 Task: Search one way flight ticket for 4 adults, 1 infant in seat and 1 infant on lap in premium economy from Owensboro: Owensborodaviess County Regional Airport to Gillette: Gillette Campbell County Airport on 5-1-2023. Choice of flights is Alaska. Number of bags: 2 carry on bags and 1 checked bag. Price is upto 78000. Outbound departure time preference is 20:00.
Action: Mouse moved to (225, 240)
Screenshot: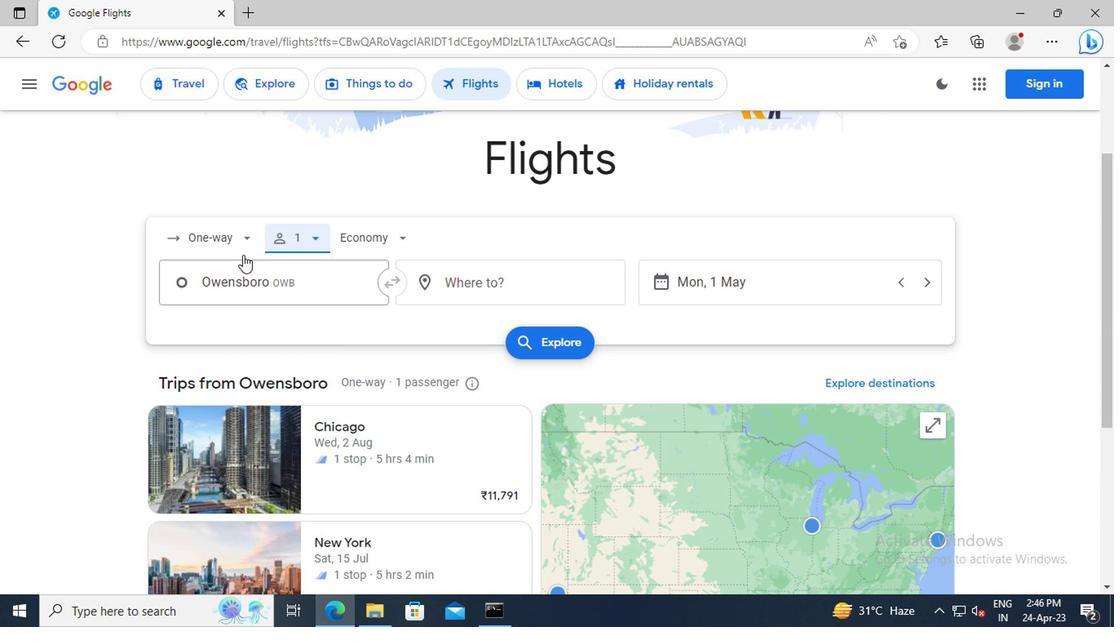 
Action: Mouse pressed left at (225, 240)
Screenshot: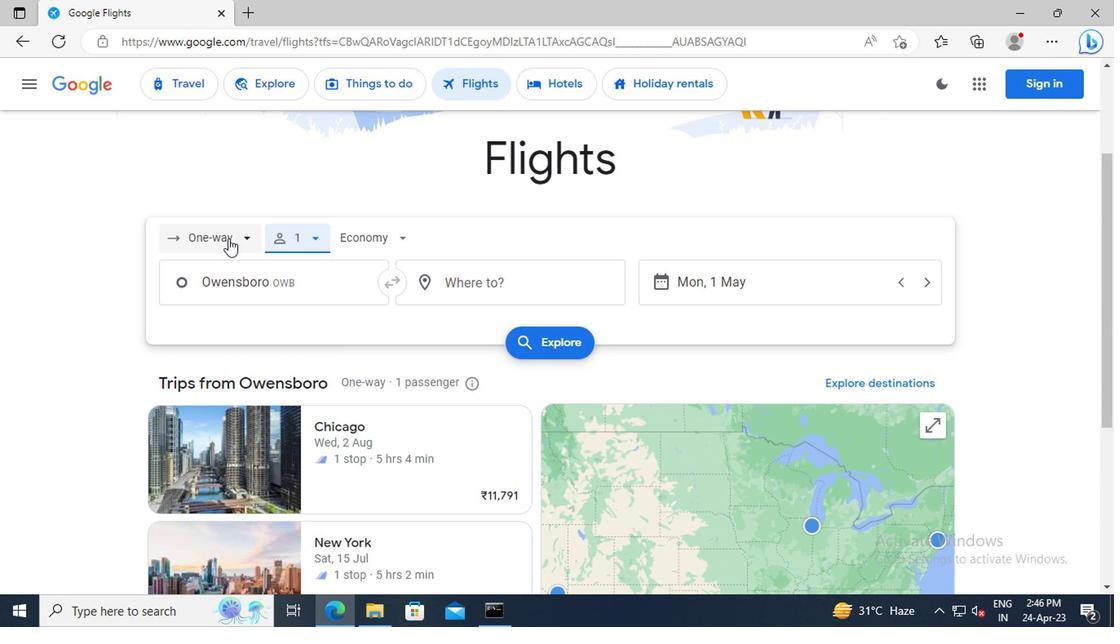 
Action: Mouse moved to (222, 311)
Screenshot: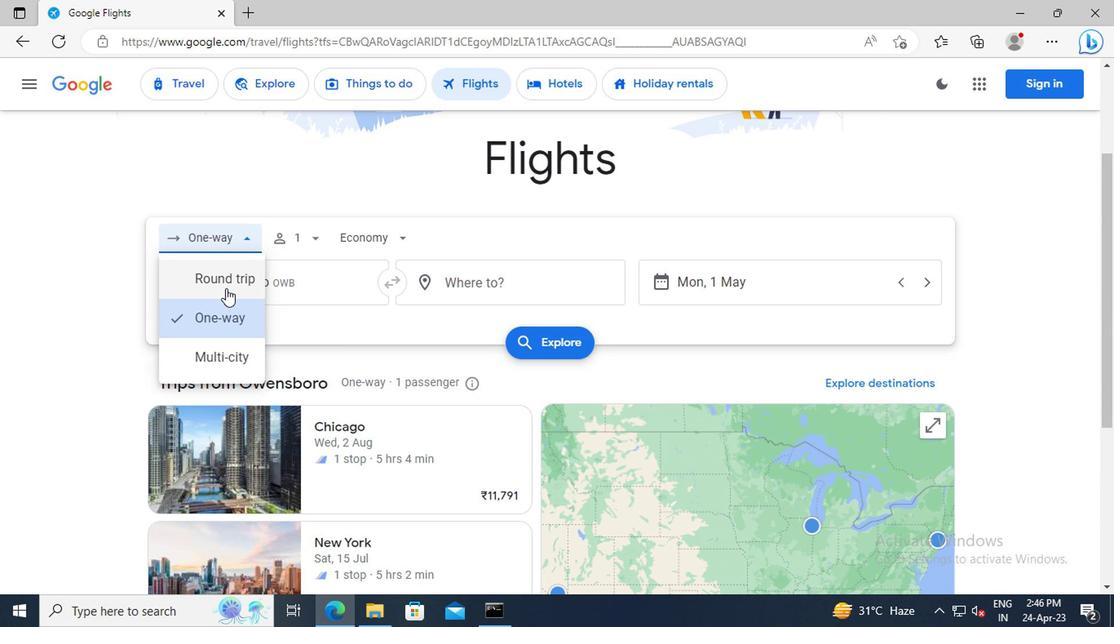 
Action: Mouse pressed left at (222, 311)
Screenshot: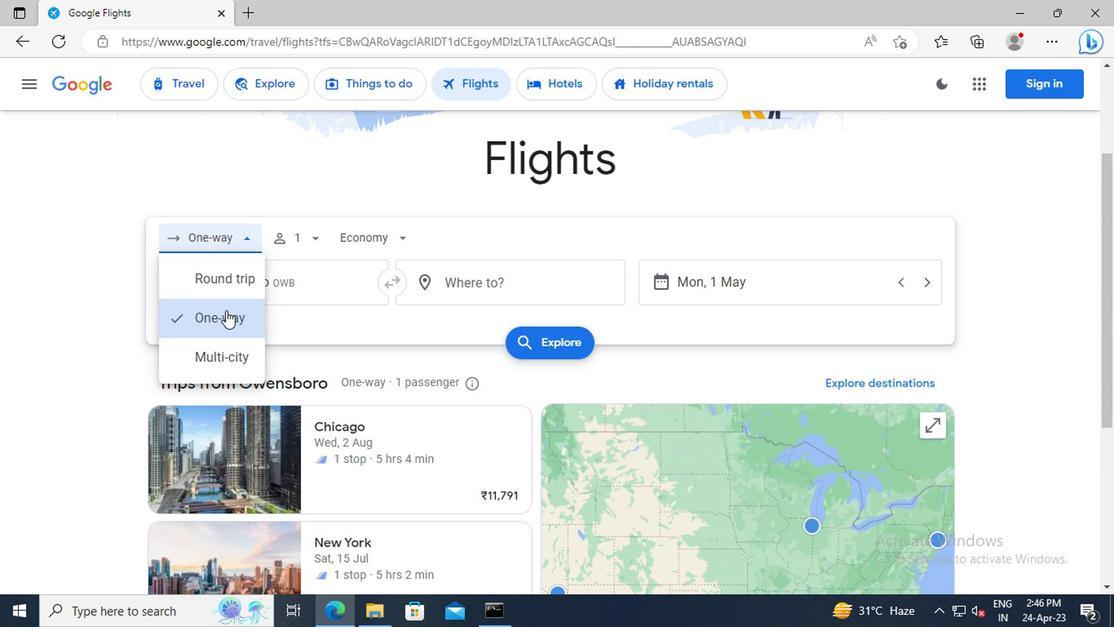 
Action: Mouse moved to (310, 243)
Screenshot: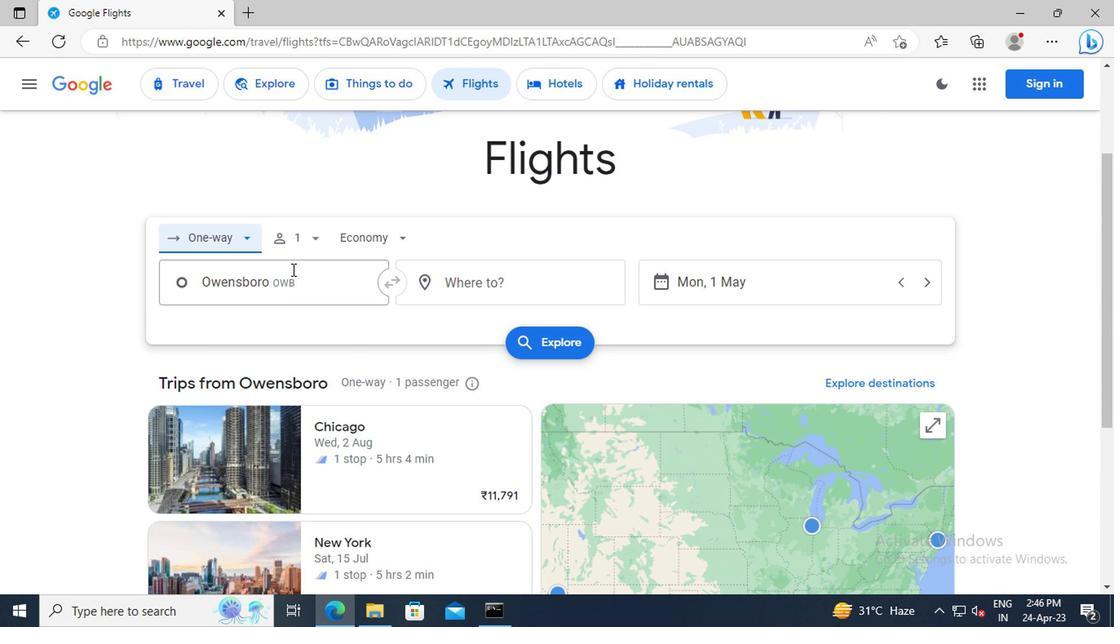 
Action: Mouse pressed left at (310, 243)
Screenshot: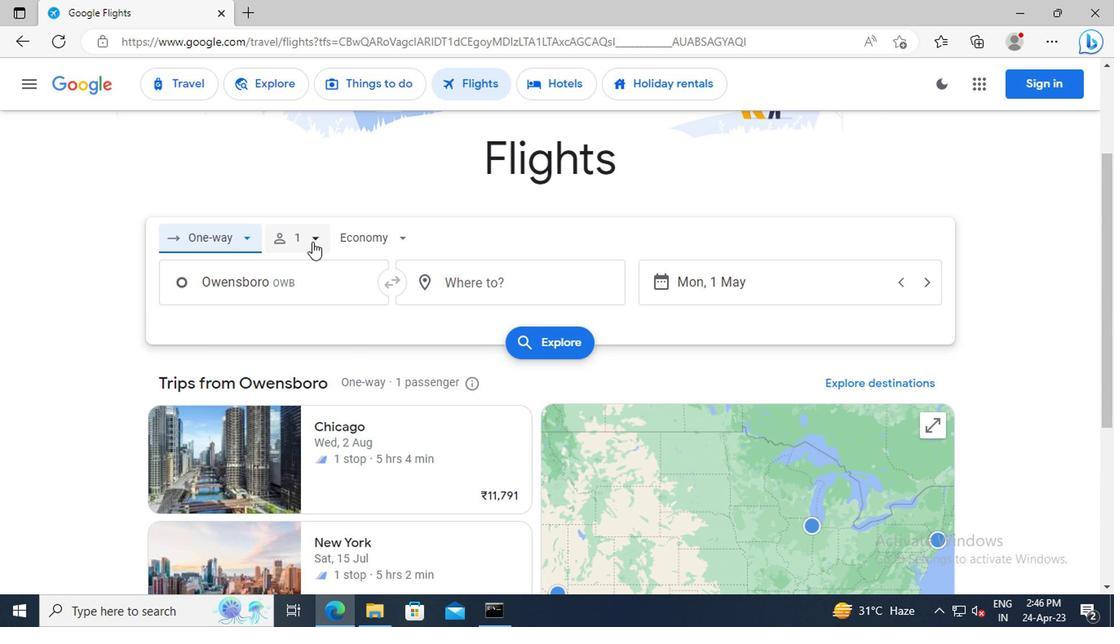 
Action: Mouse moved to (429, 290)
Screenshot: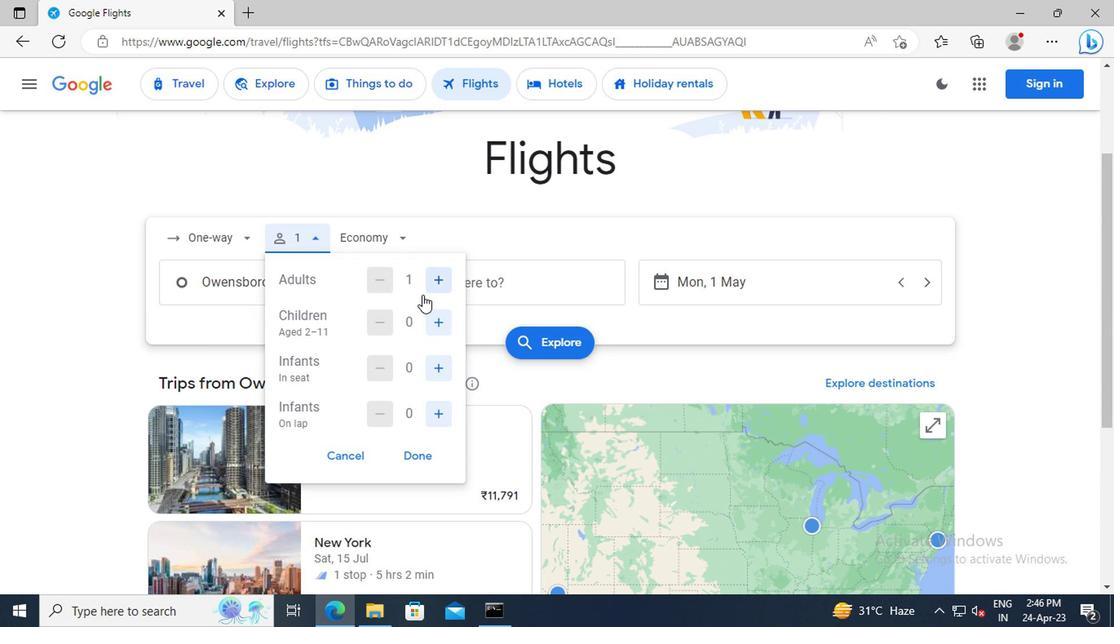 
Action: Mouse pressed left at (429, 290)
Screenshot: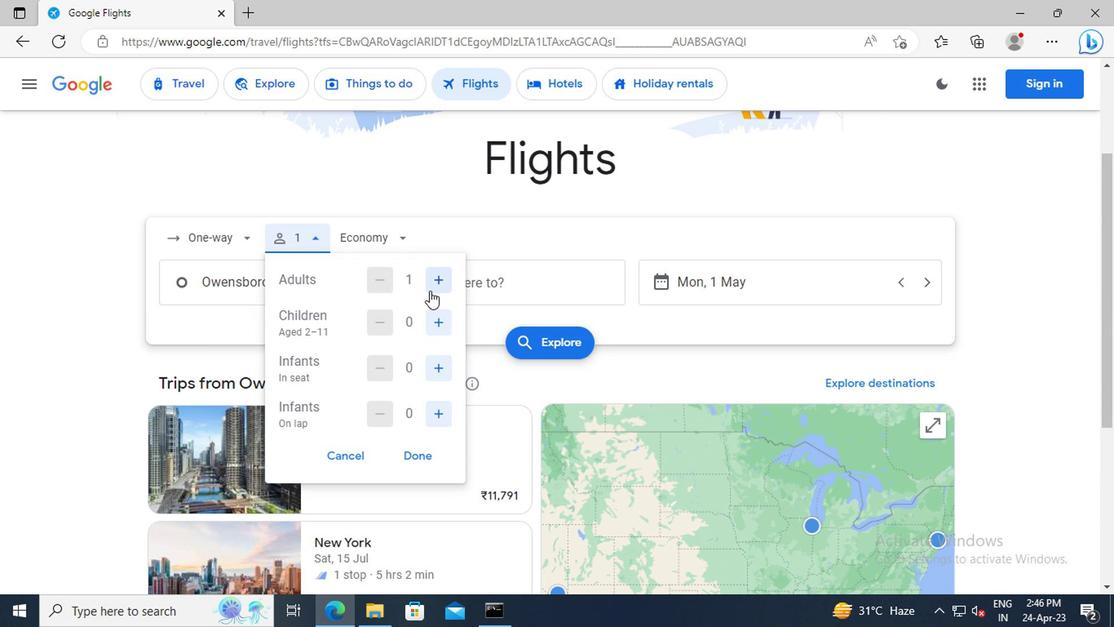 
Action: Mouse pressed left at (429, 290)
Screenshot: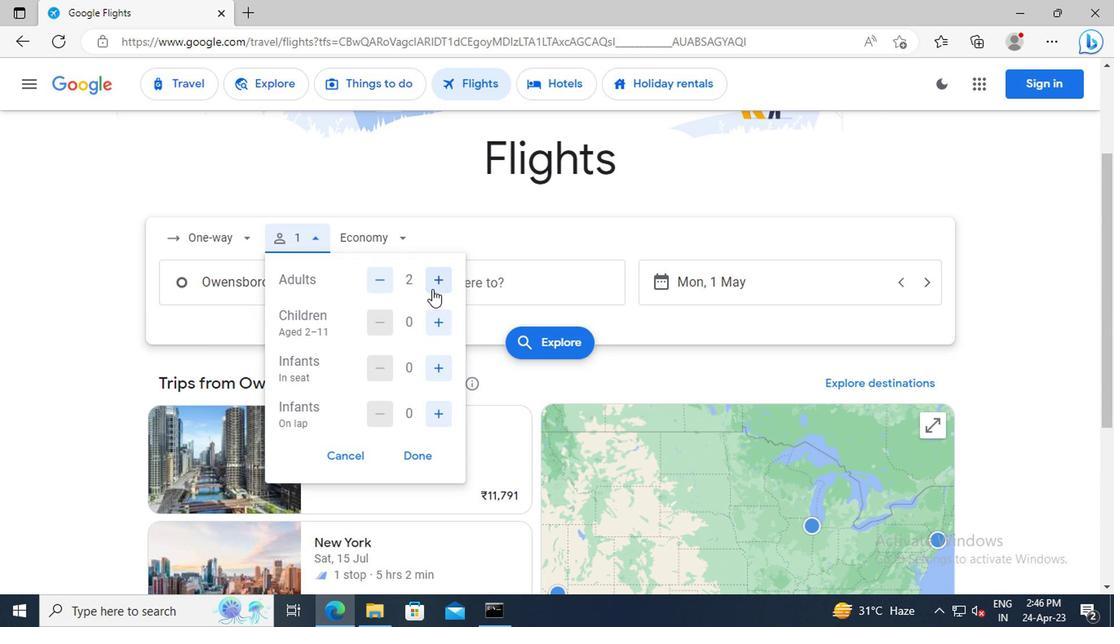 
Action: Mouse pressed left at (429, 290)
Screenshot: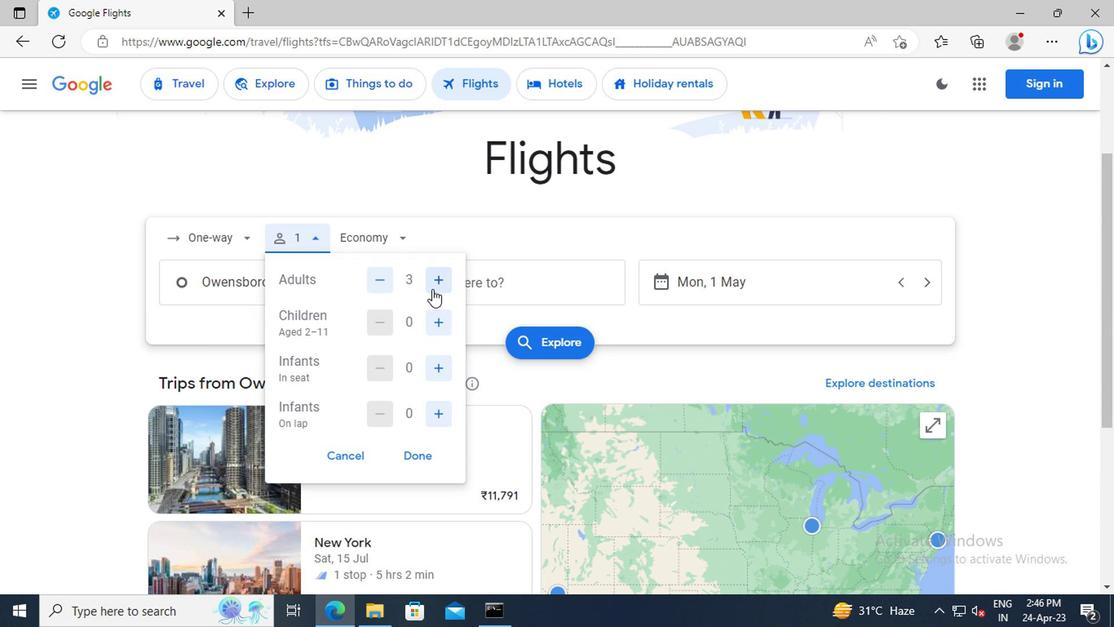 
Action: Mouse moved to (437, 365)
Screenshot: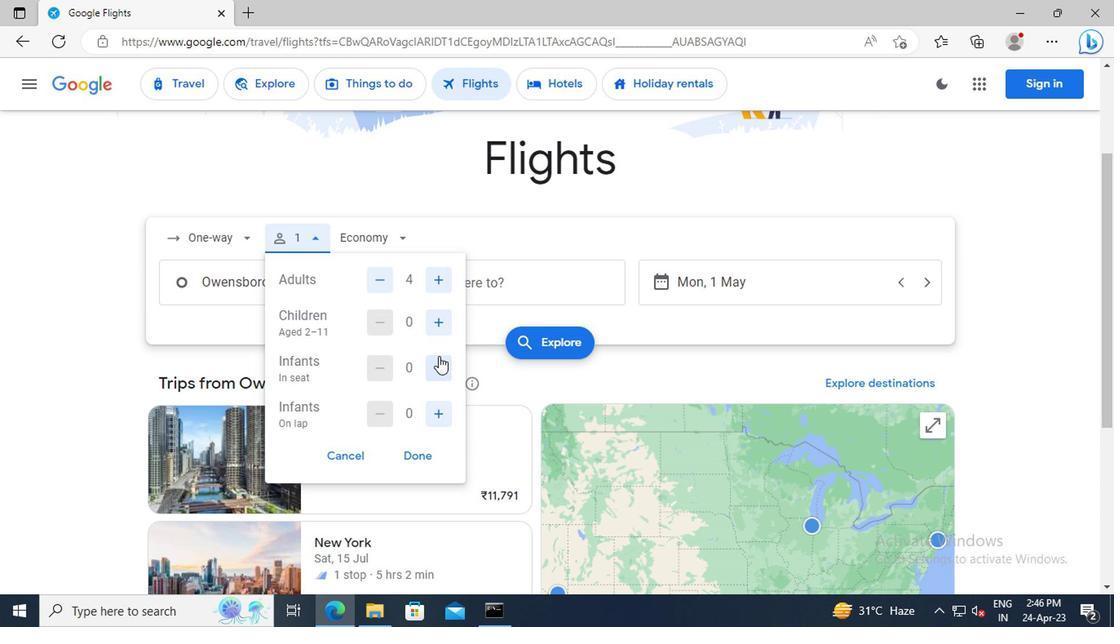 
Action: Mouse pressed left at (437, 365)
Screenshot: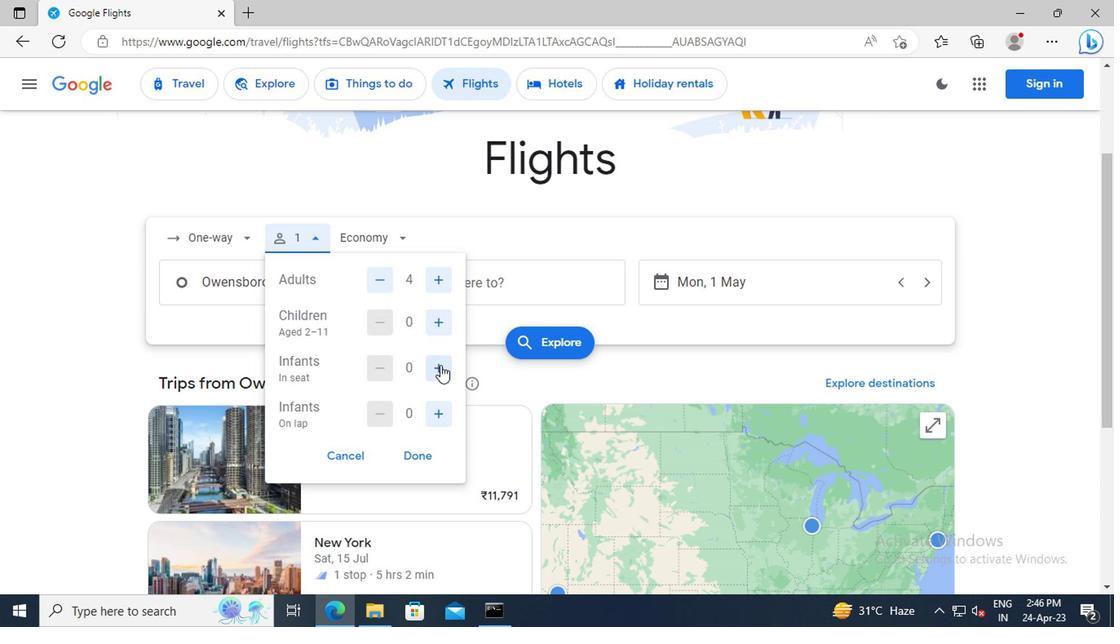 
Action: Mouse moved to (442, 411)
Screenshot: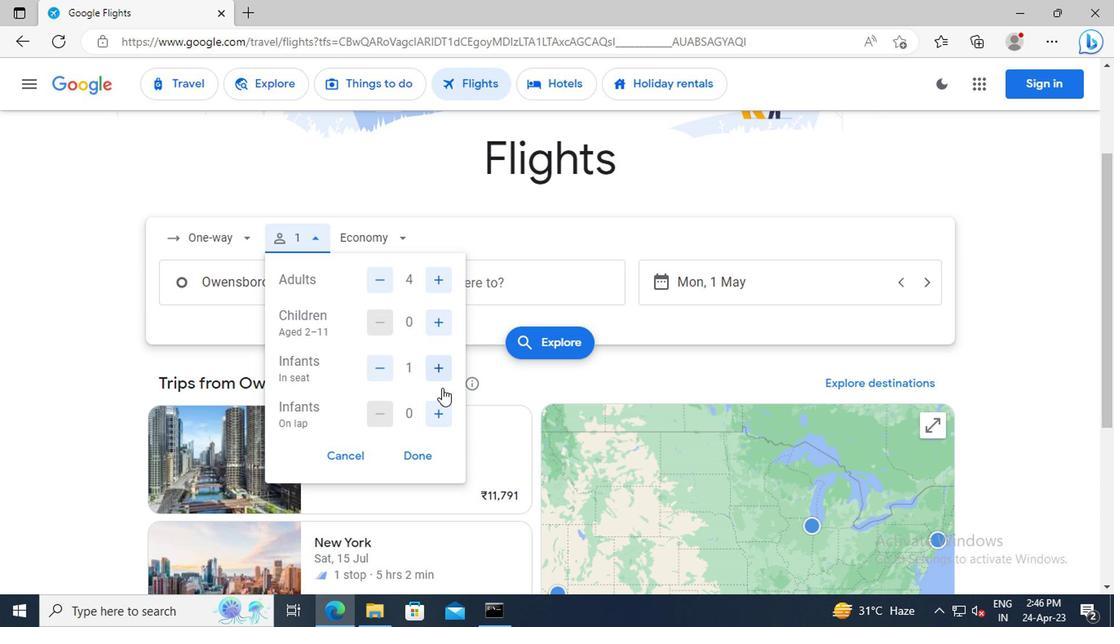 
Action: Mouse pressed left at (442, 411)
Screenshot: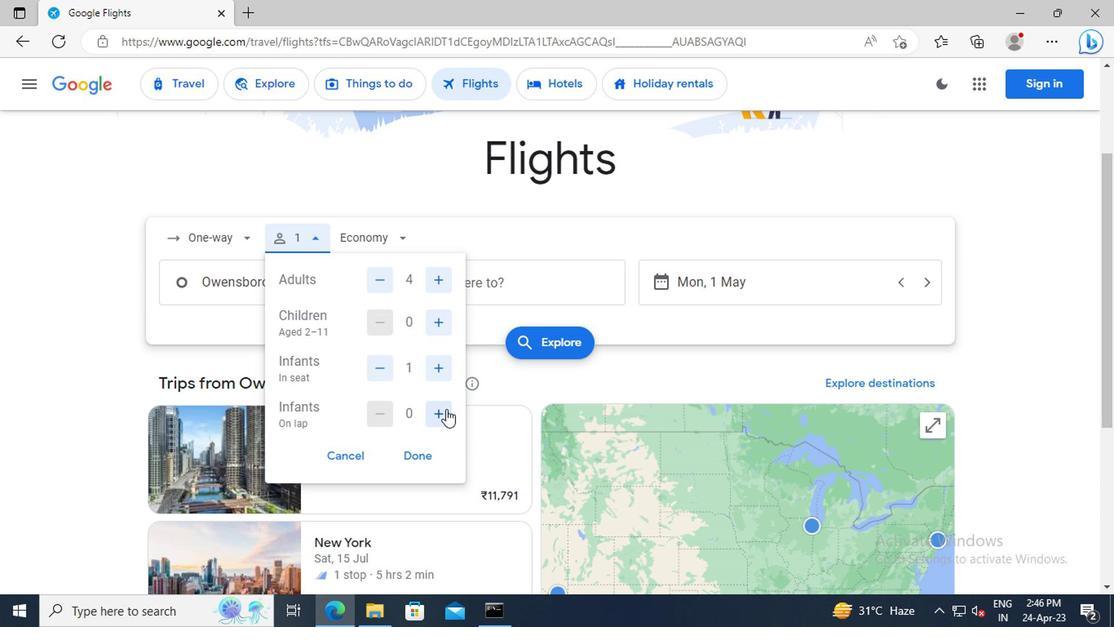 
Action: Mouse moved to (413, 454)
Screenshot: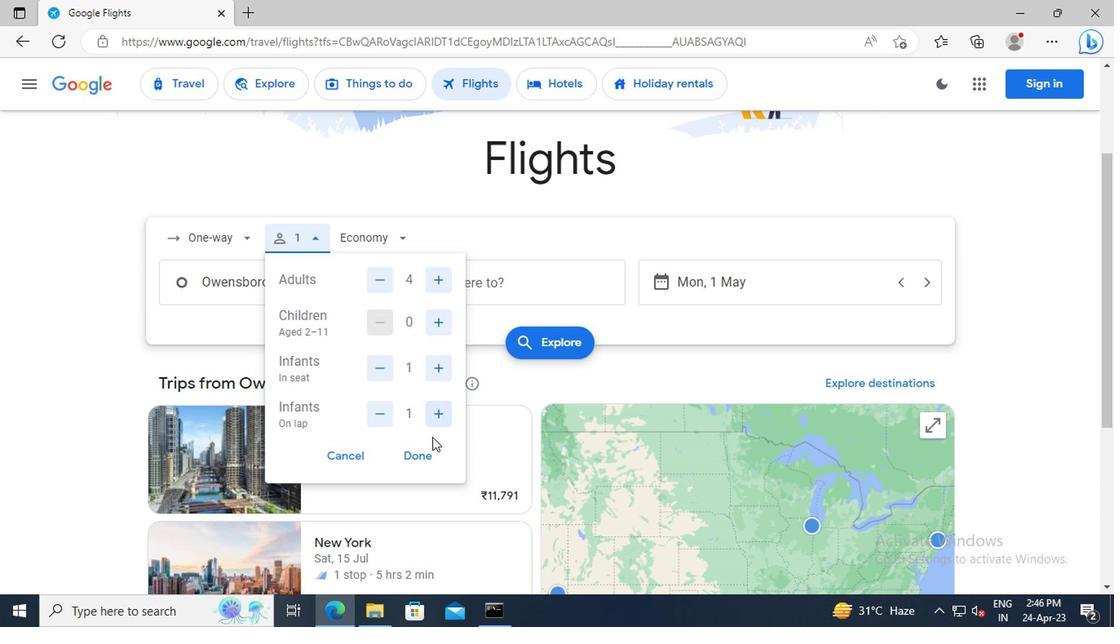 
Action: Mouse pressed left at (413, 454)
Screenshot: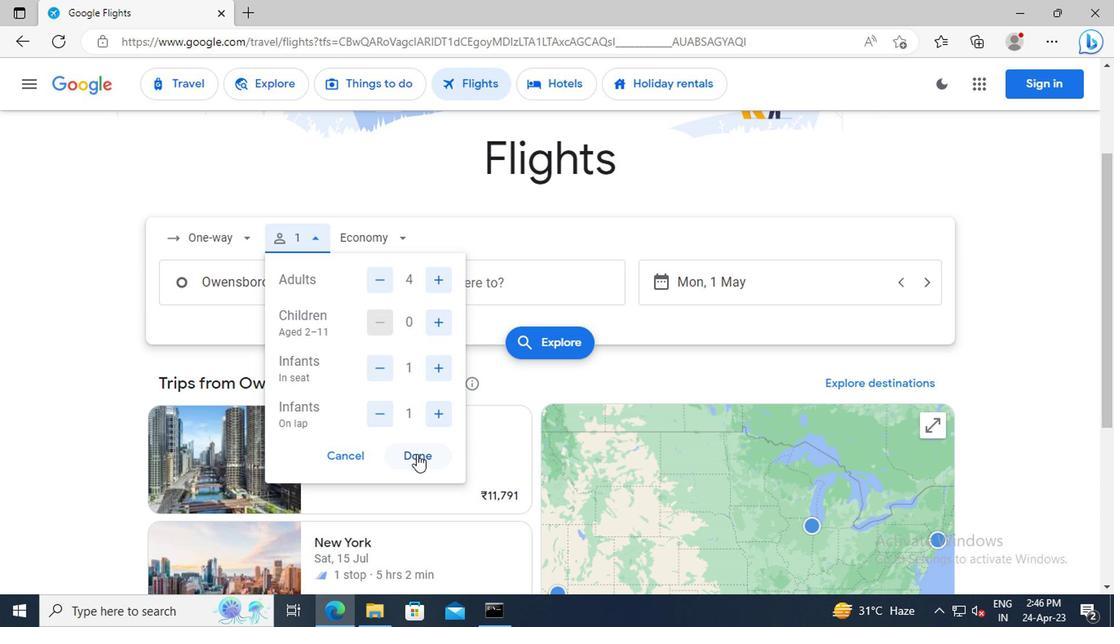 
Action: Mouse moved to (376, 245)
Screenshot: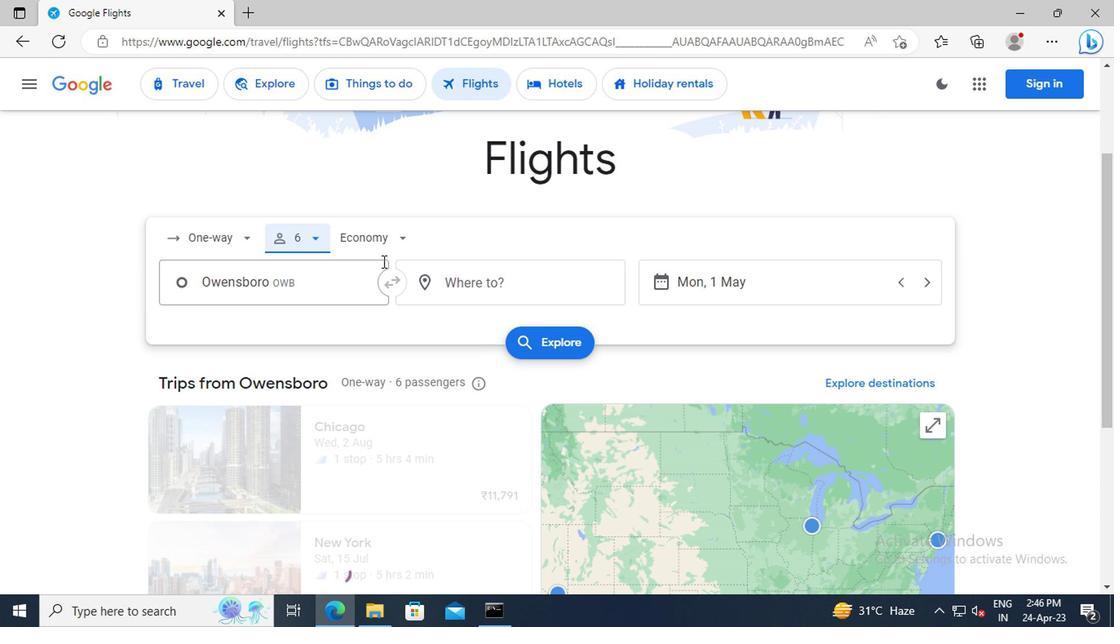 
Action: Mouse pressed left at (376, 245)
Screenshot: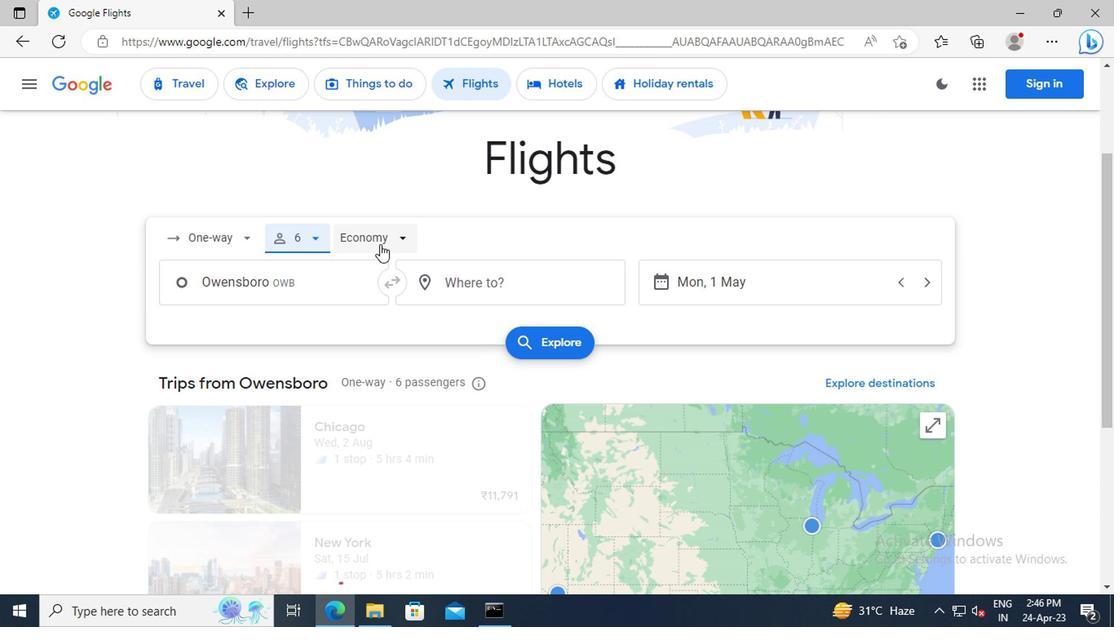 
Action: Mouse moved to (387, 326)
Screenshot: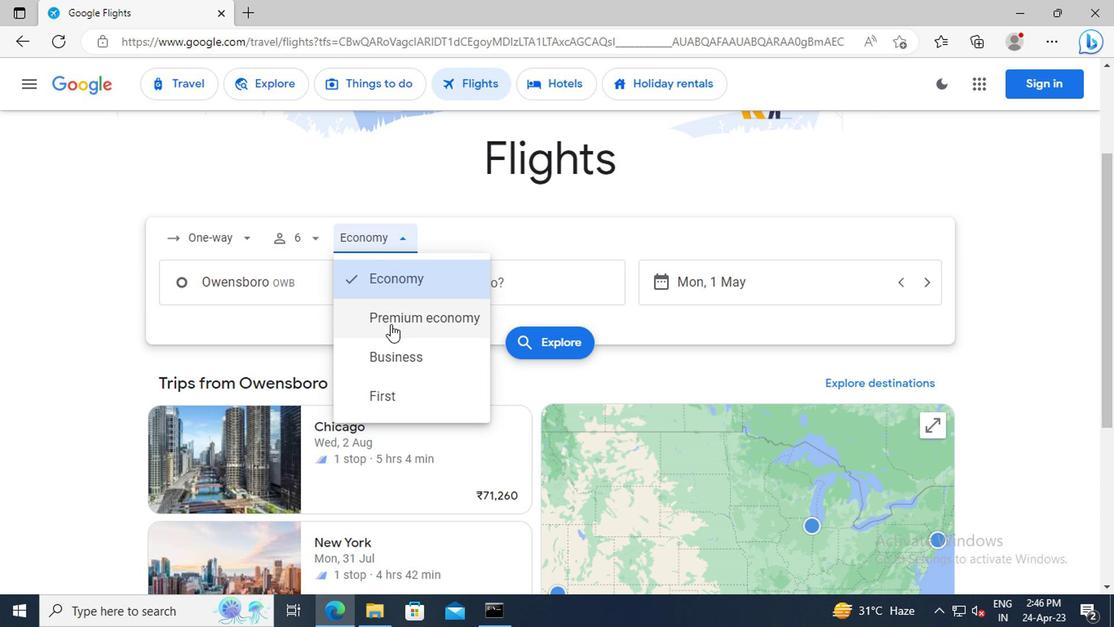 
Action: Mouse pressed left at (387, 326)
Screenshot: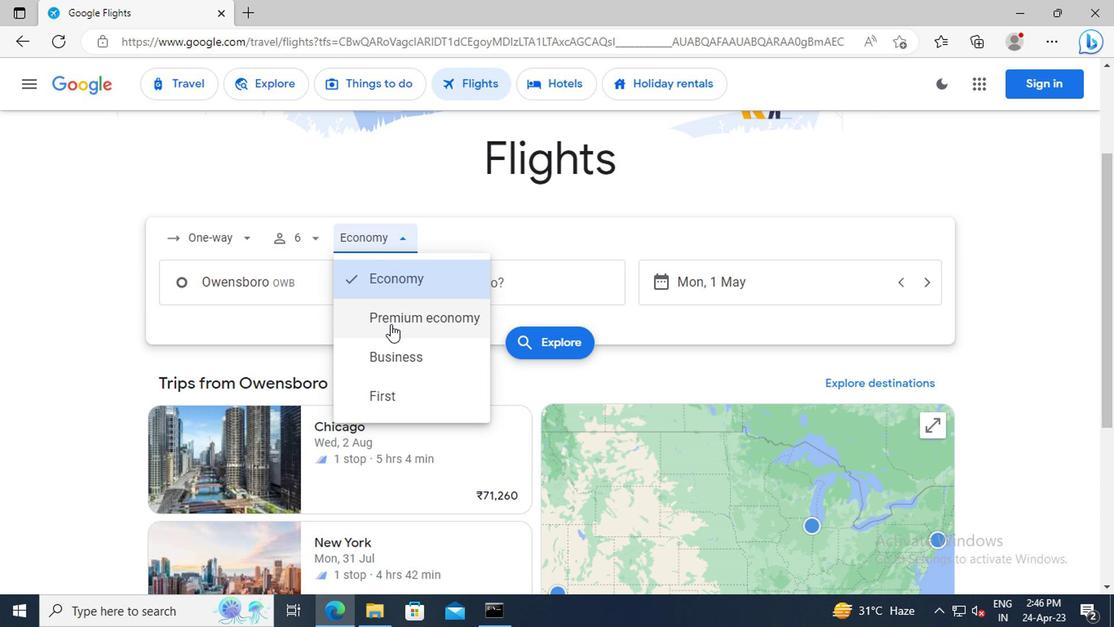 
Action: Mouse moved to (319, 293)
Screenshot: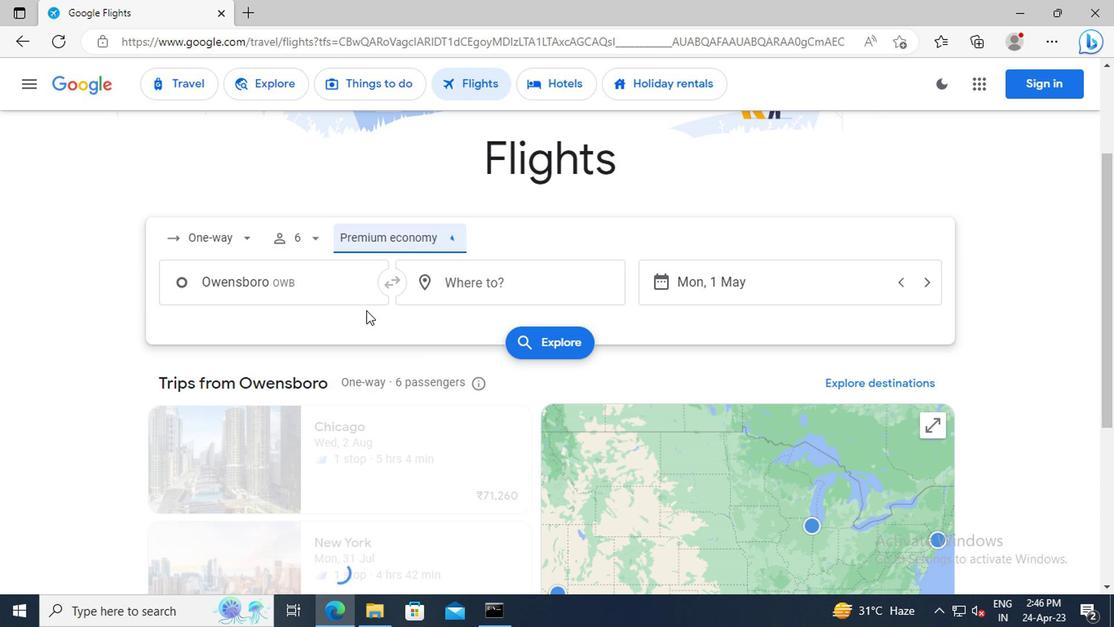 
Action: Mouse pressed left at (319, 293)
Screenshot: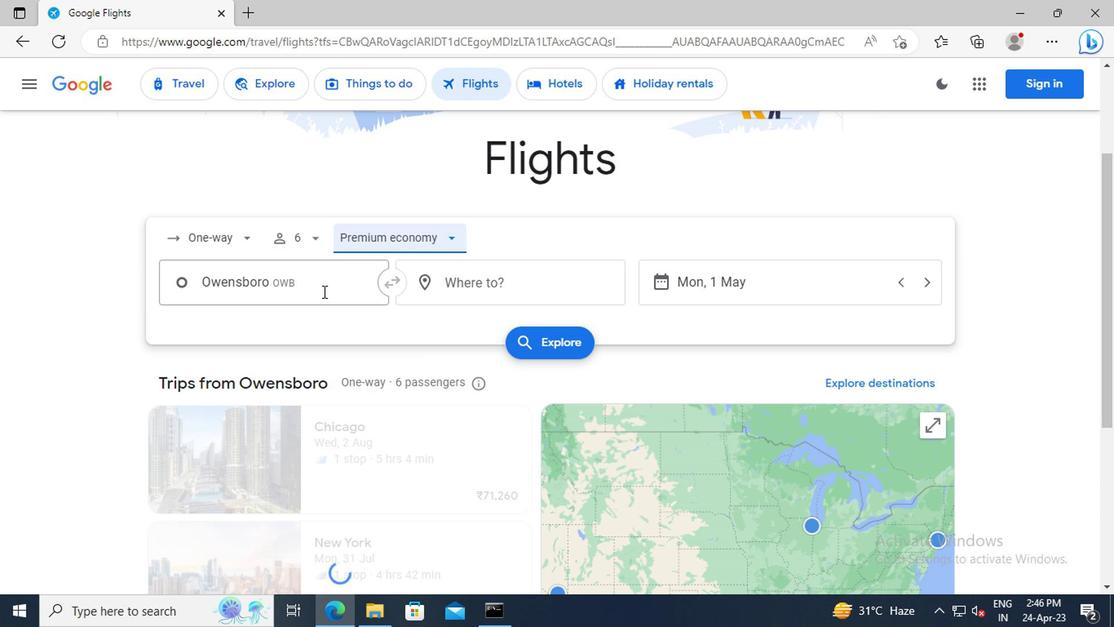 
Action: Key pressed <Key.shift>OWENSBORODAVIESS
Screenshot: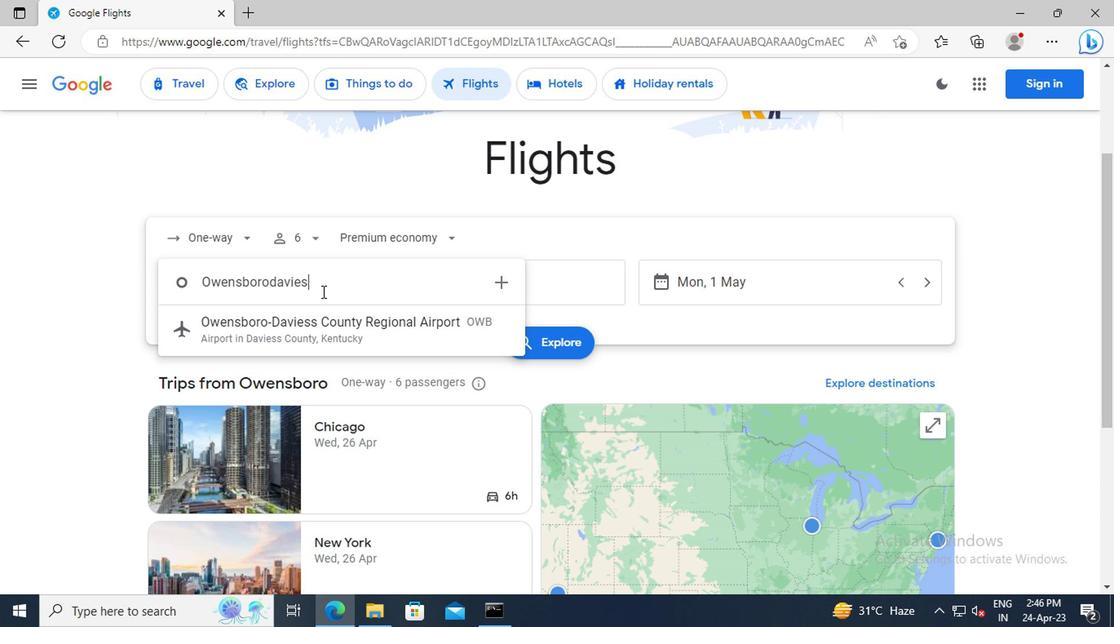 
Action: Mouse moved to (322, 328)
Screenshot: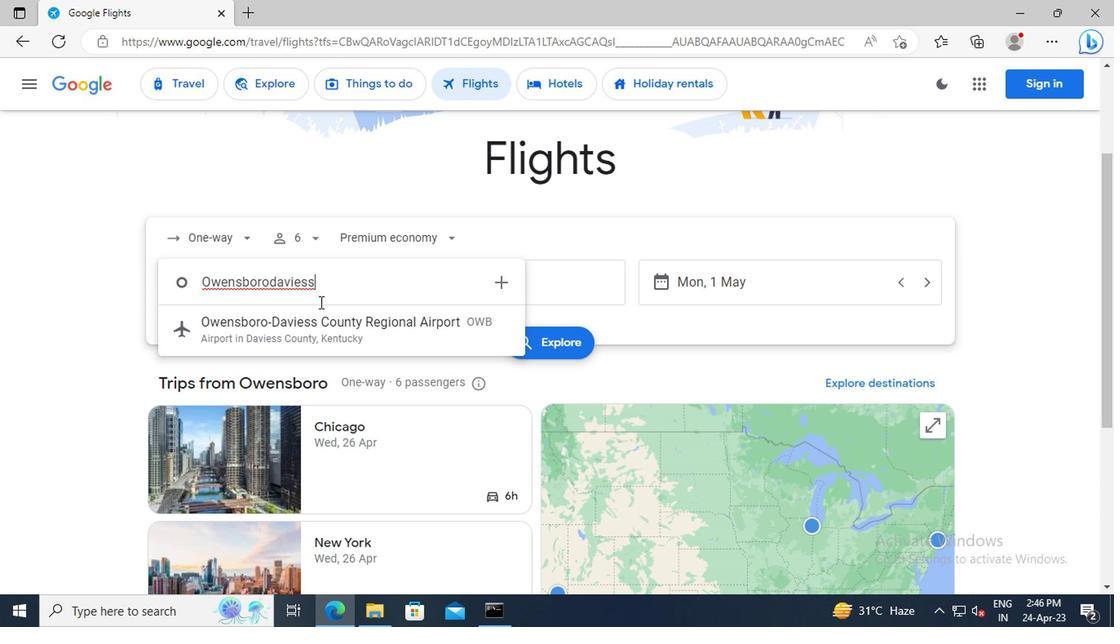 
Action: Mouse pressed left at (322, 328)
Screenshot: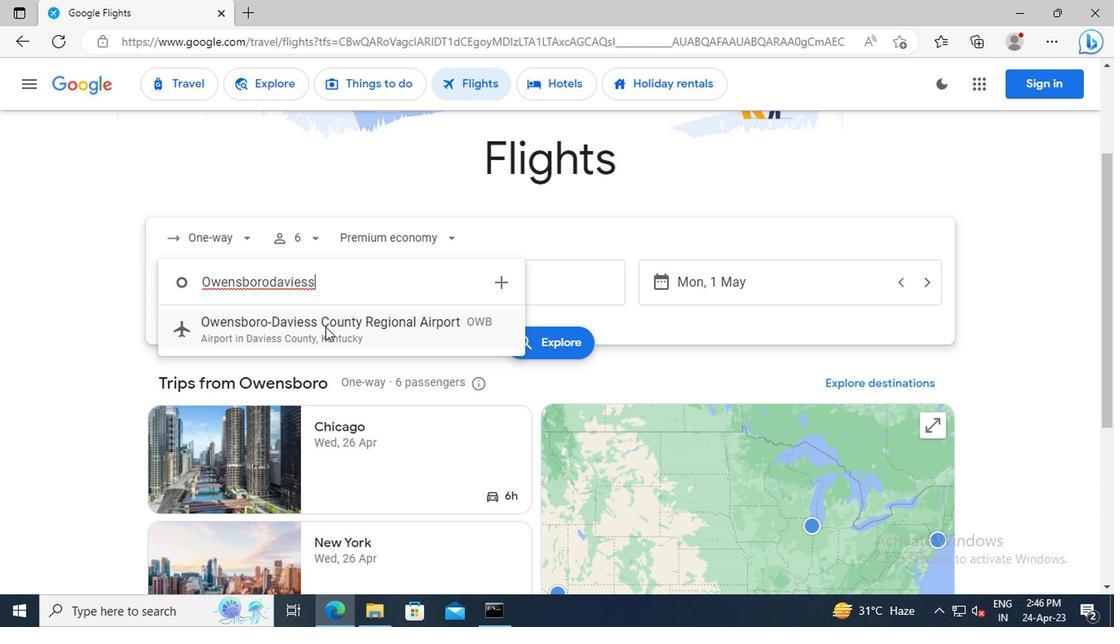 
Action: Mouse moved to (459, 282)
Screenshot: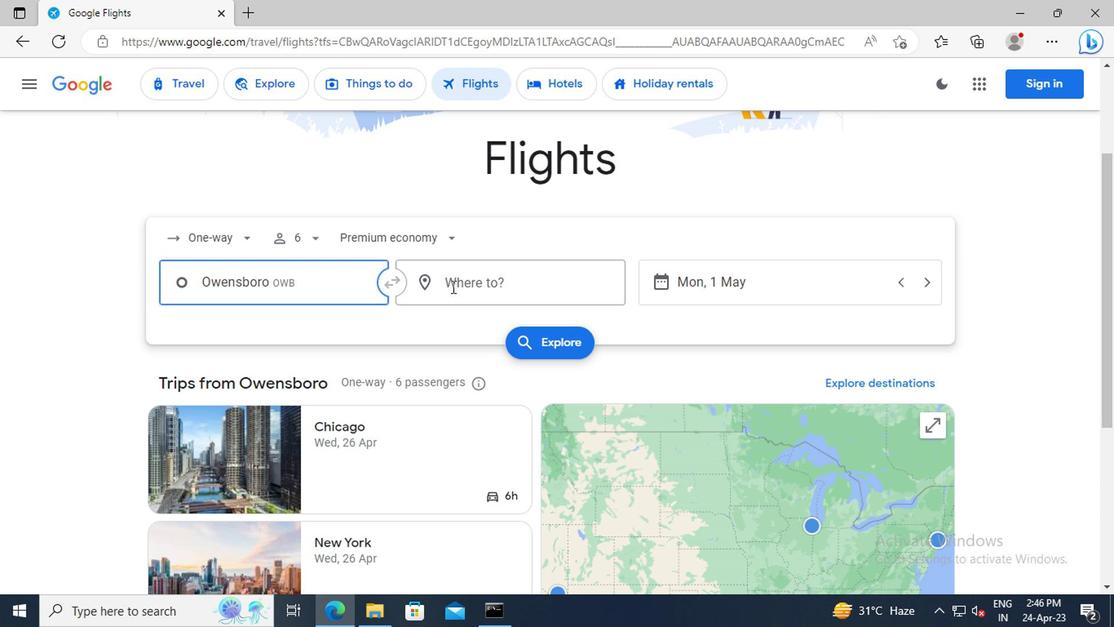 
Action: Mouse pressed left at (459, 282)
Screenshot: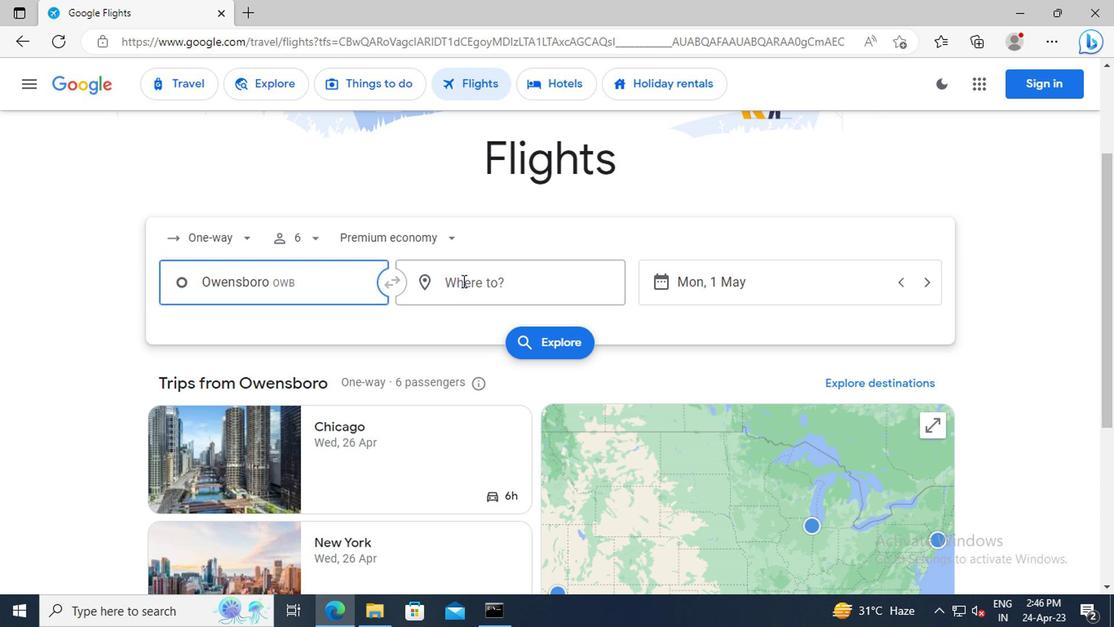 
Action: Mouse moved to (400, 273)
Screenshot: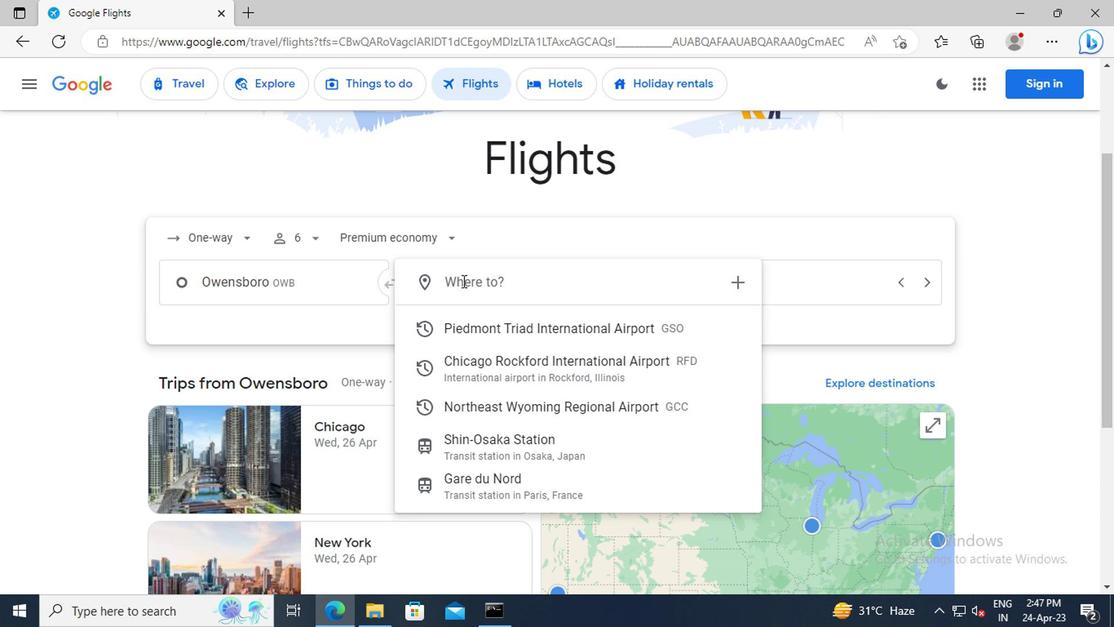 
Action: Key pressed <Key.shift>GILLETTE
Screenshot: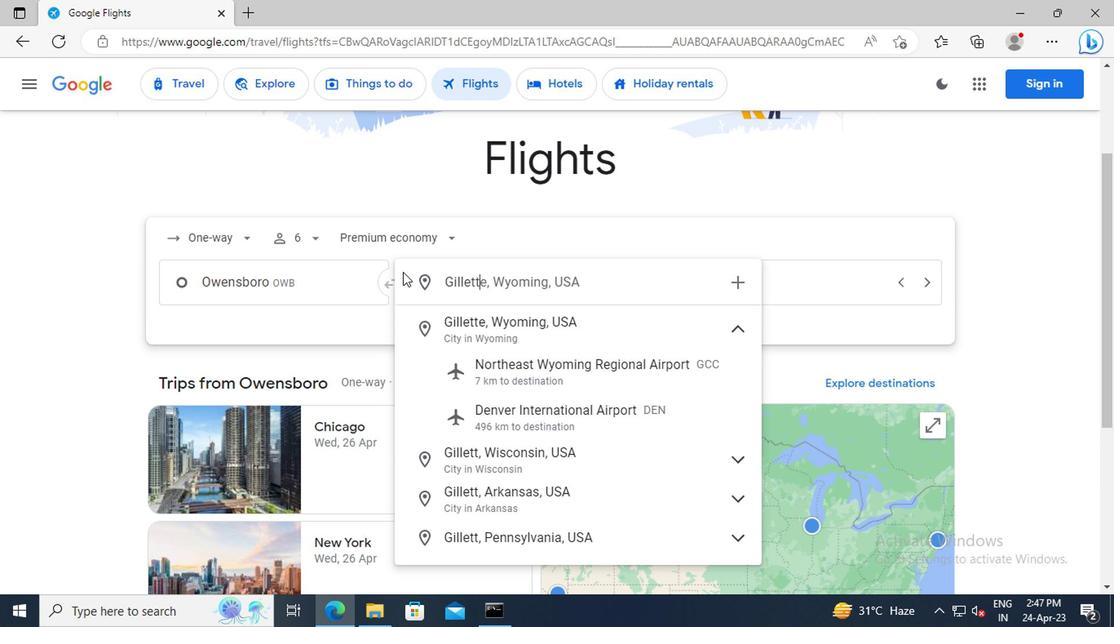 
Action: Mouse moved to (519, 370)
Screenshot: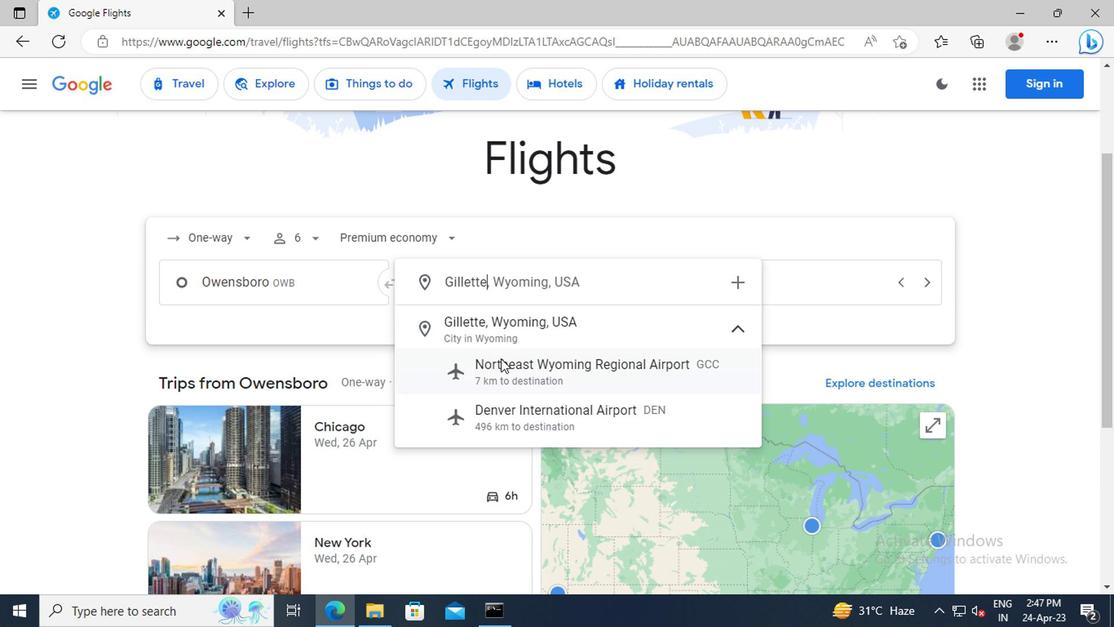 
Action: Mouse pressed left at (519, 370)
Screenshot: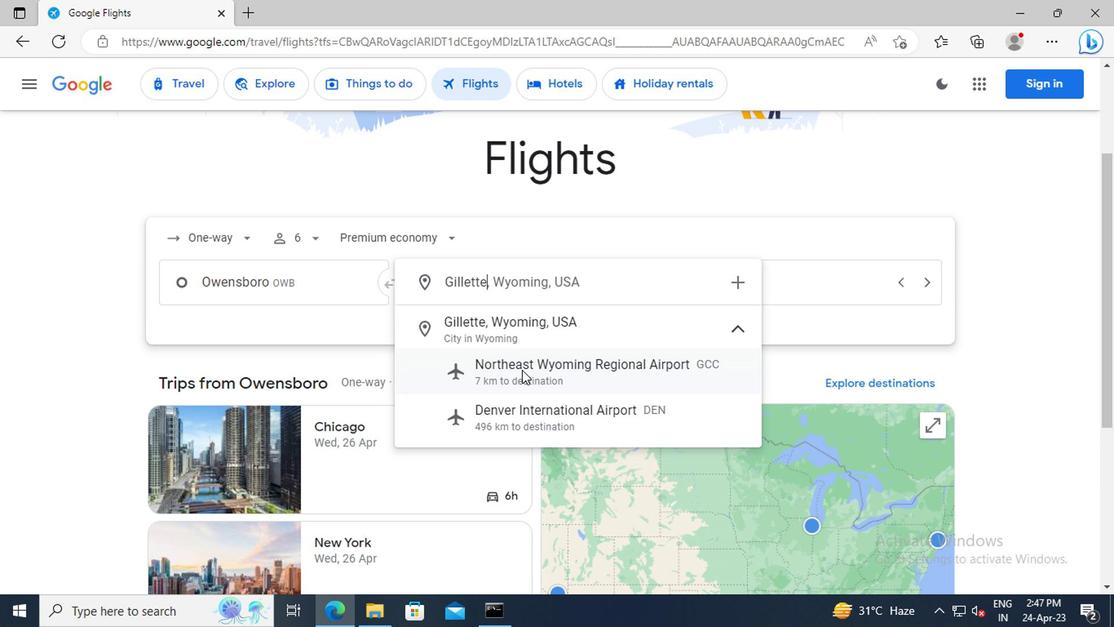 
Action: Mouse moved to (732, 290)
Screenshot: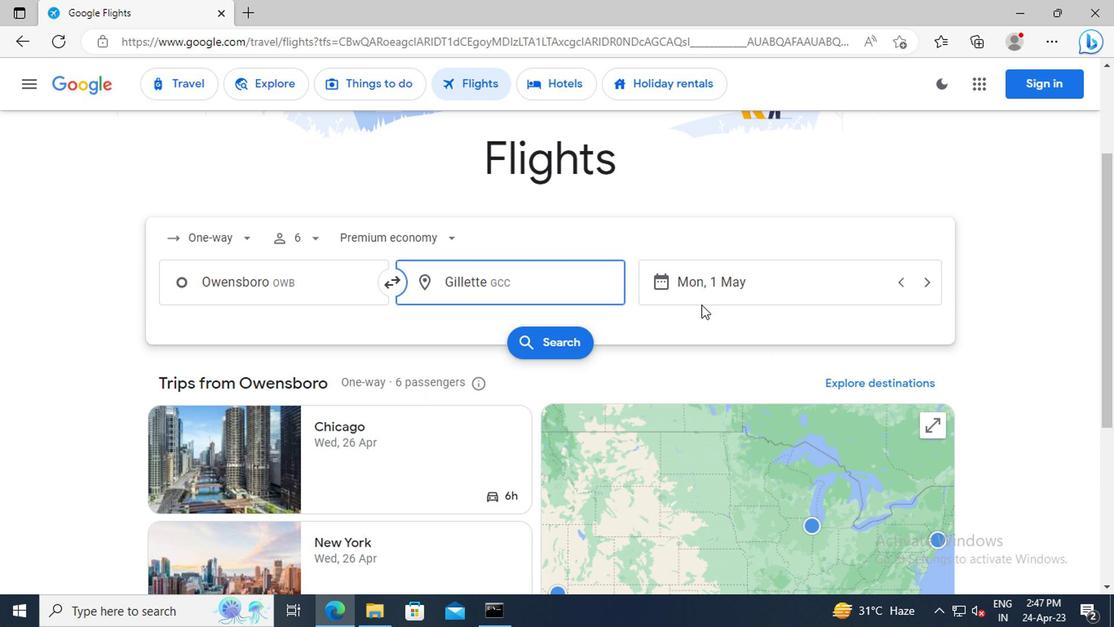 
Action: Mouse pressed left at (732, 290)
Screenshot: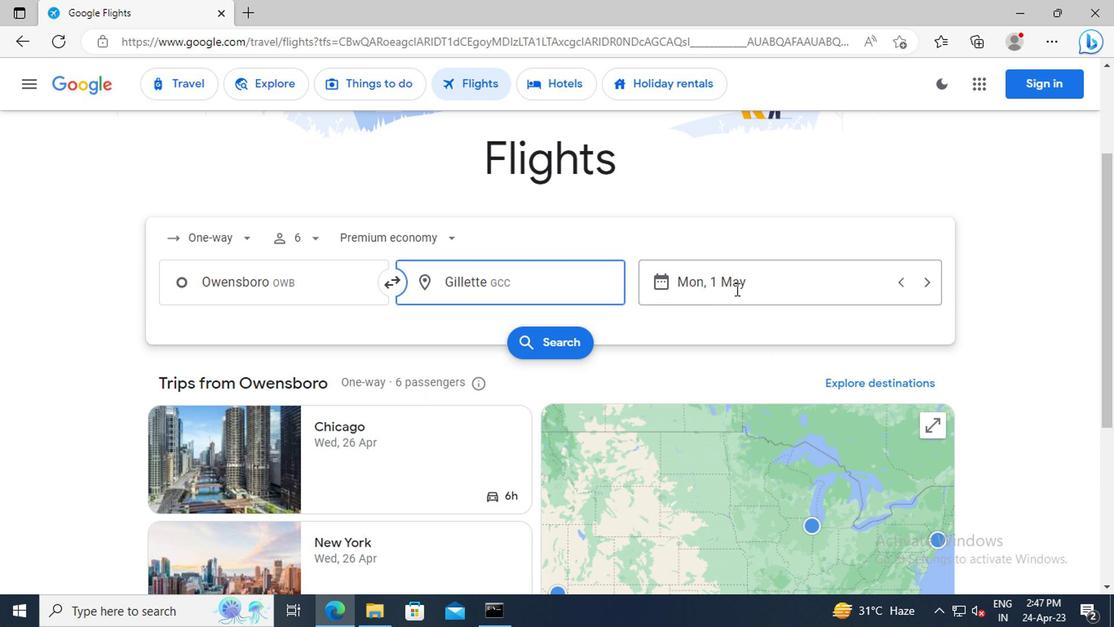 
Action: Mouse moved to (679, 261)
Screenshot: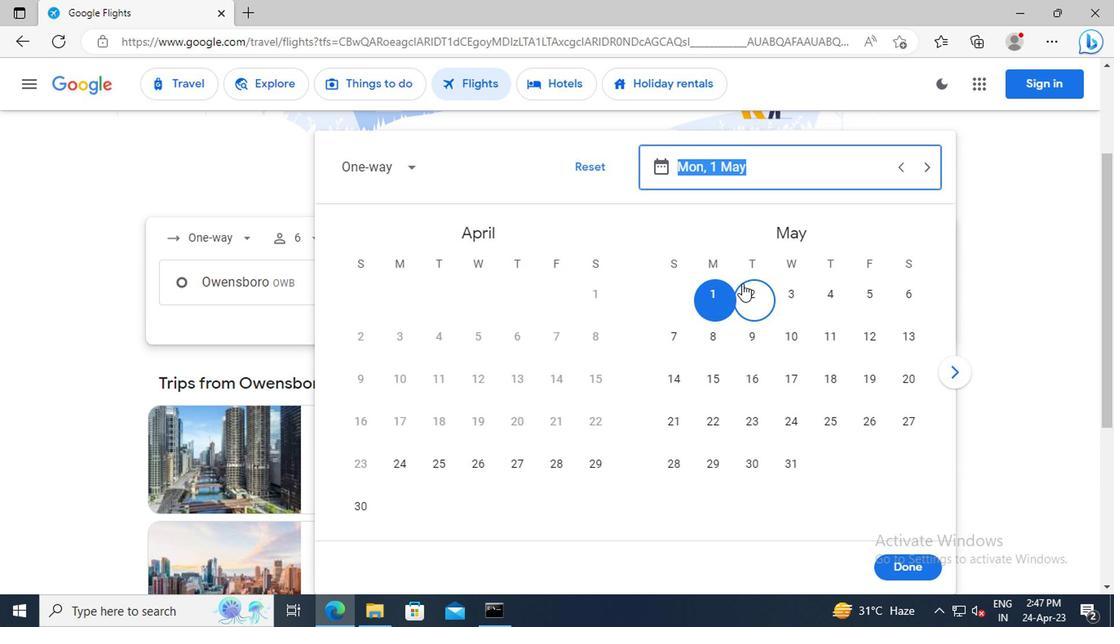 
Action: Key pressed 1<Key.space>MAY<Key.enter>
Screenshot: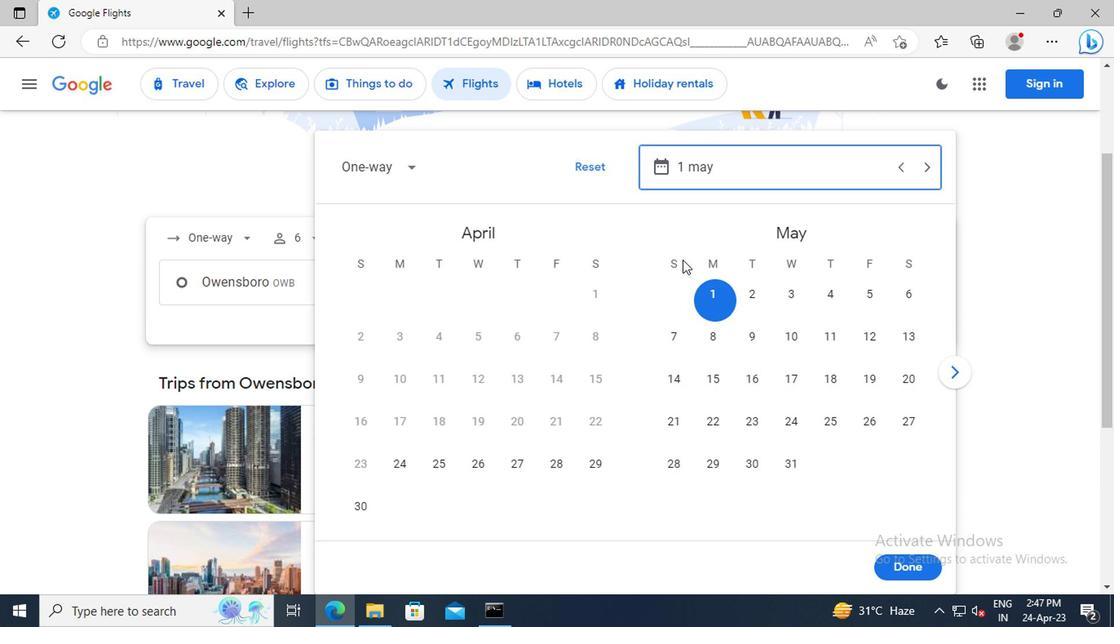 
Action: Mouse moved to (905, 562)
Screenshot: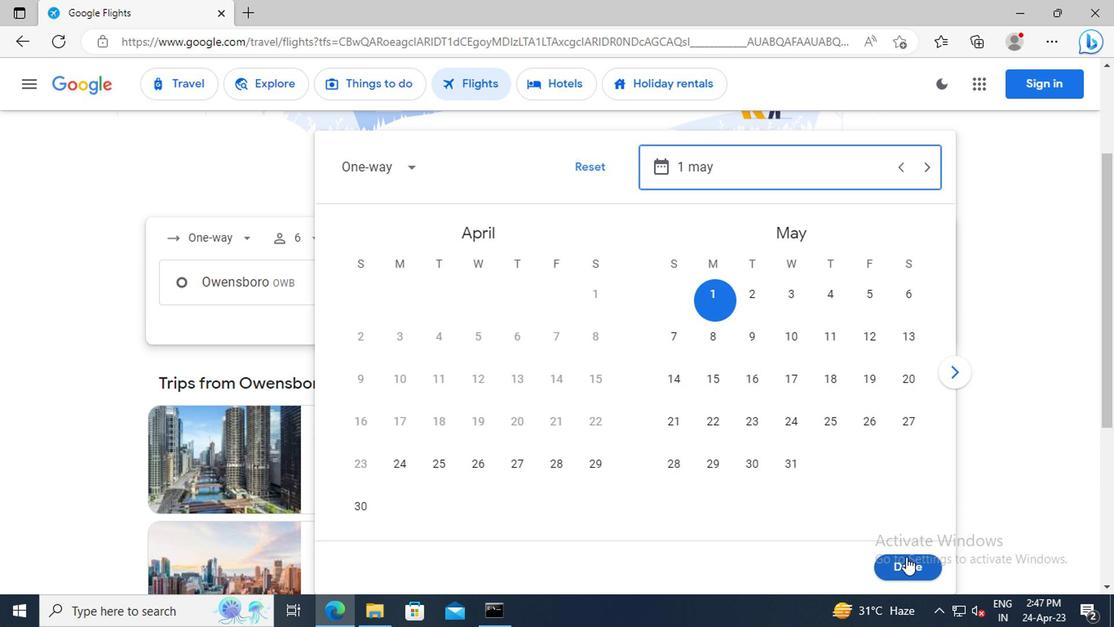 
Action: Mouse pressed left at (905, 562)
Screenshot: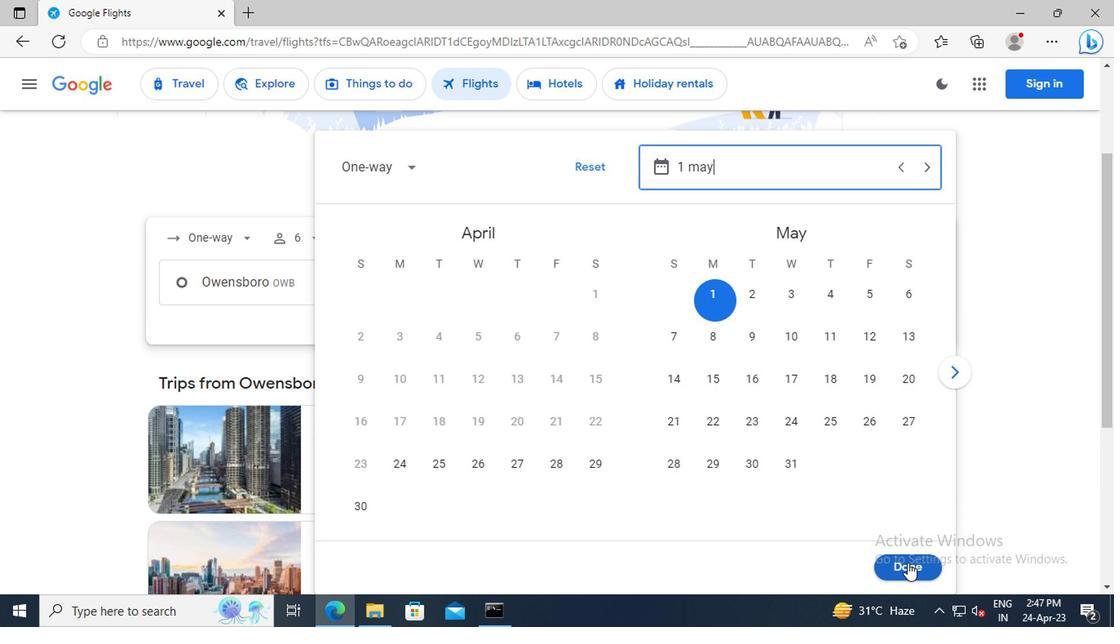 
Action: Mouse moved to (562, 350)
Screenshot: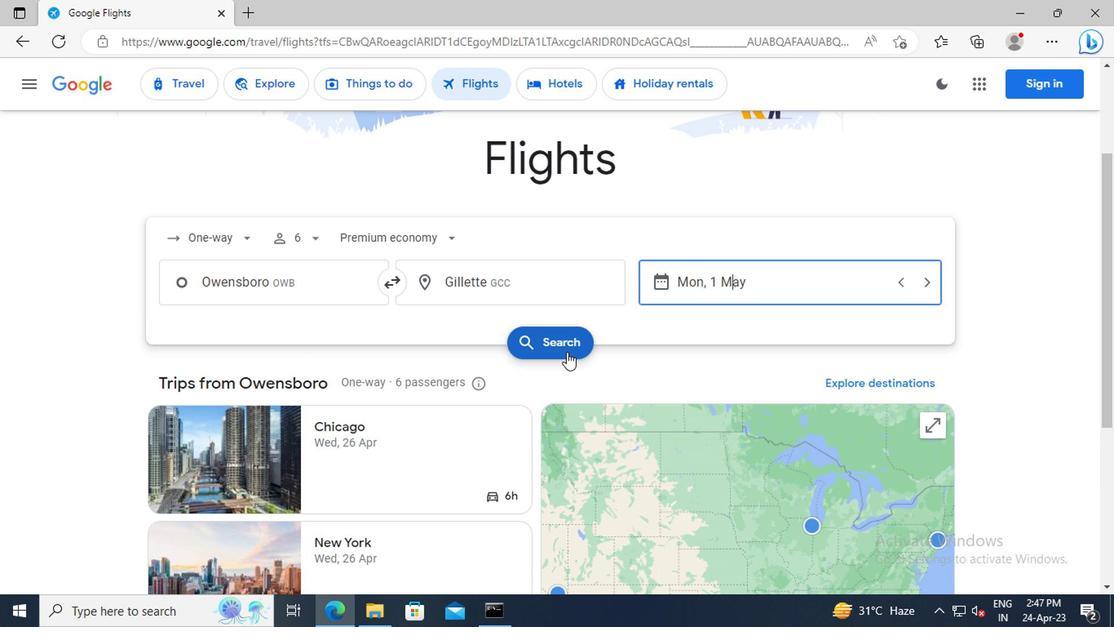 
Action: Mouse pressed left at (562, 350)
Screenshot: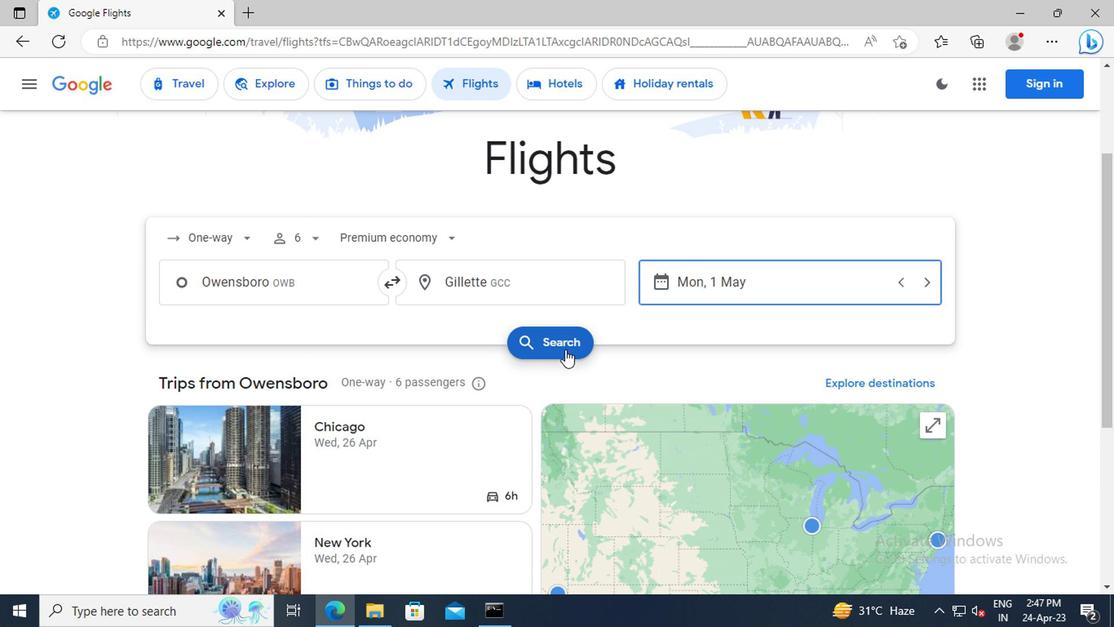 
Action: Mouse moved to (186, 236)
Screenshot: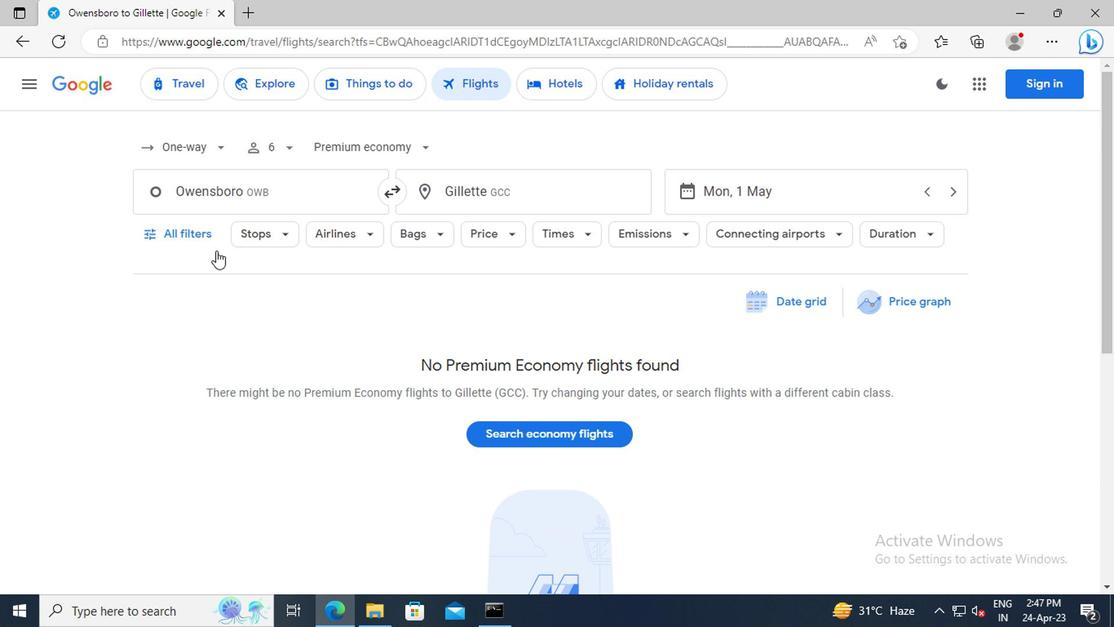 
Action: Mouse pressed left at (186, 236)
Screenshot: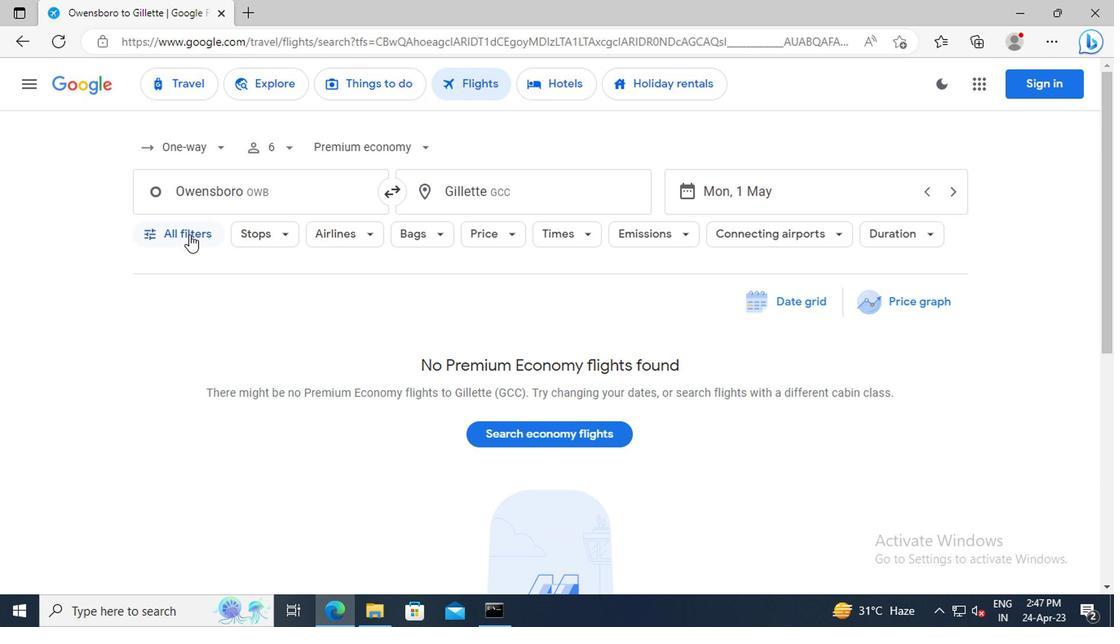 
Action: Mouse moved to (269, 332)
Screenshot: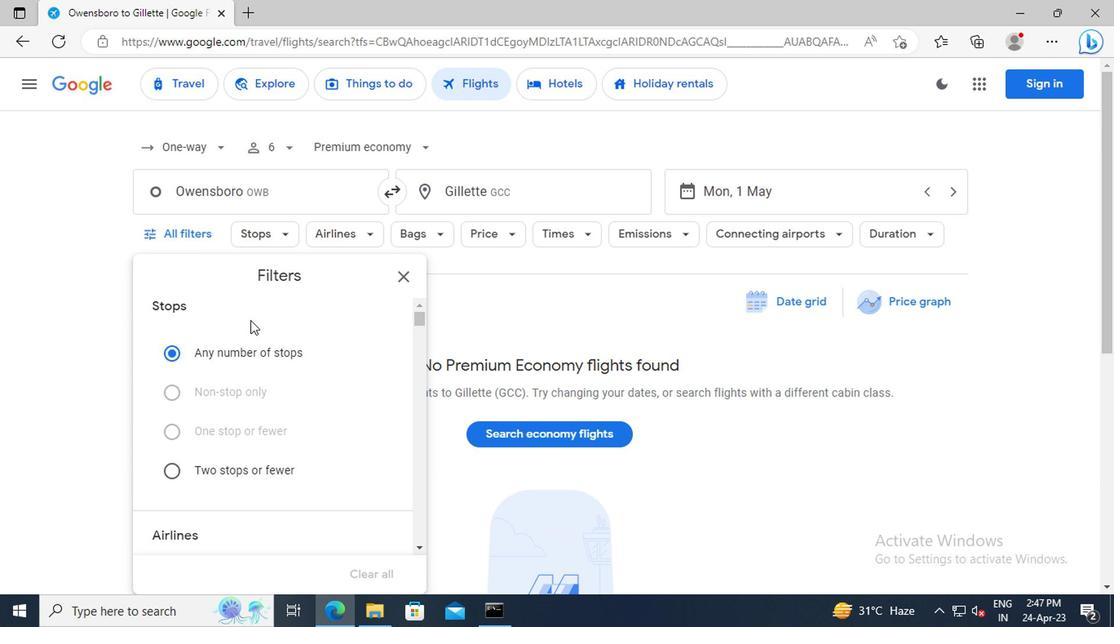 
Action: Mouse scrolled (269, 332) with delta (0, 0)
Screenshot: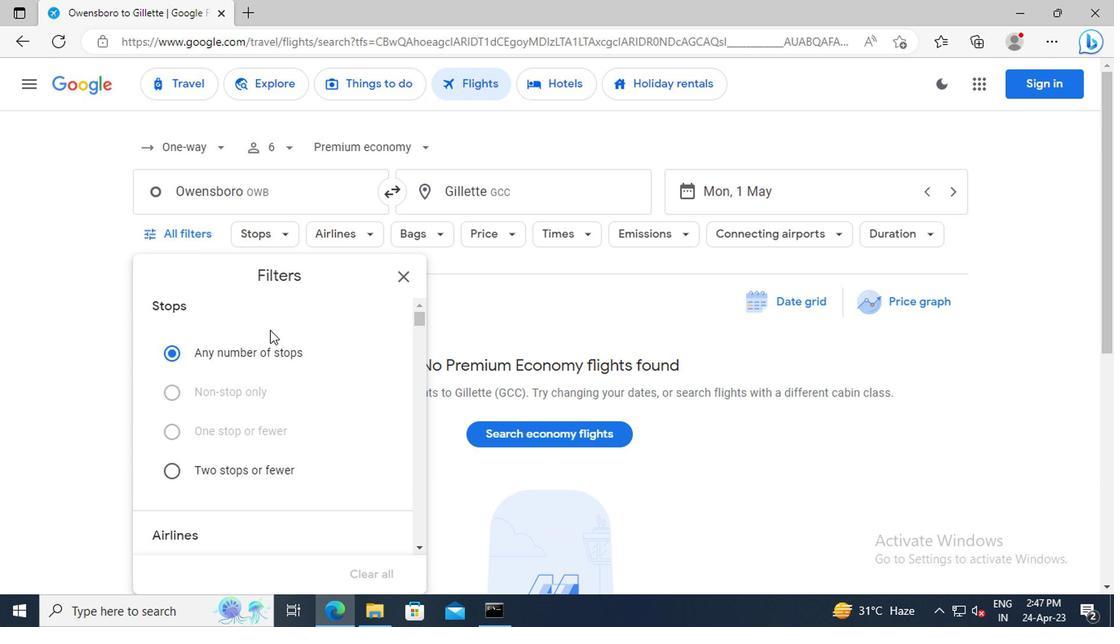 
Action: Mouse scrolled (269, 332) with delta (0, 0)
Screenshot: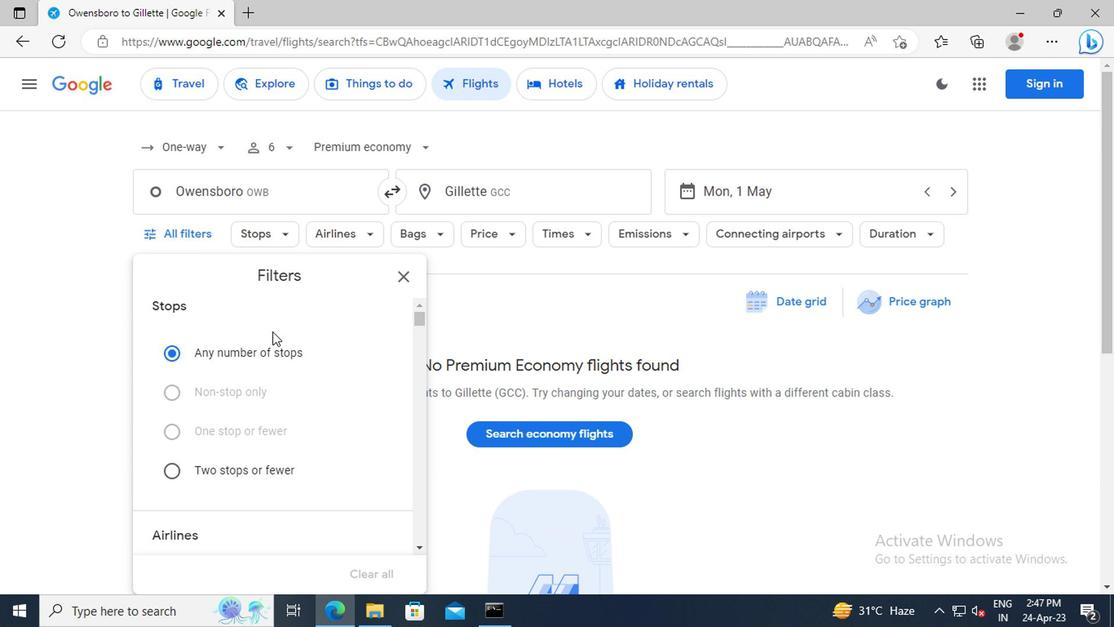 
Action: Mouse scrolled (269, 332) with delta (0, 0)
Screenshot: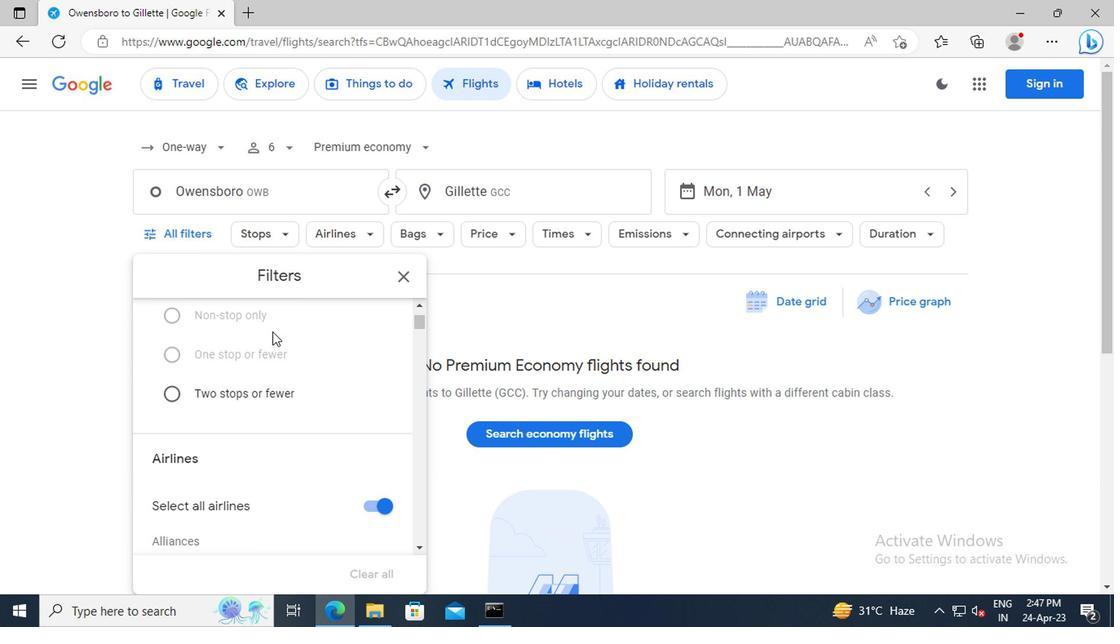 
Action: Mouse scrolled (269, 332) with delta (0, 0)
Screenshot: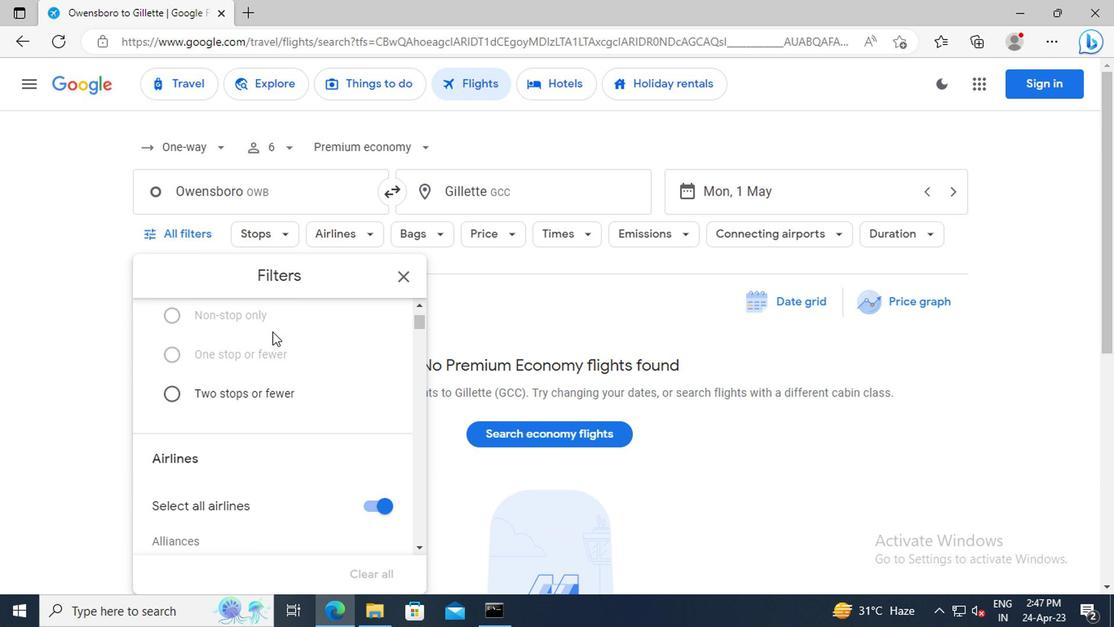 
Action: Mouse moved to (367, 428)
Screenshot: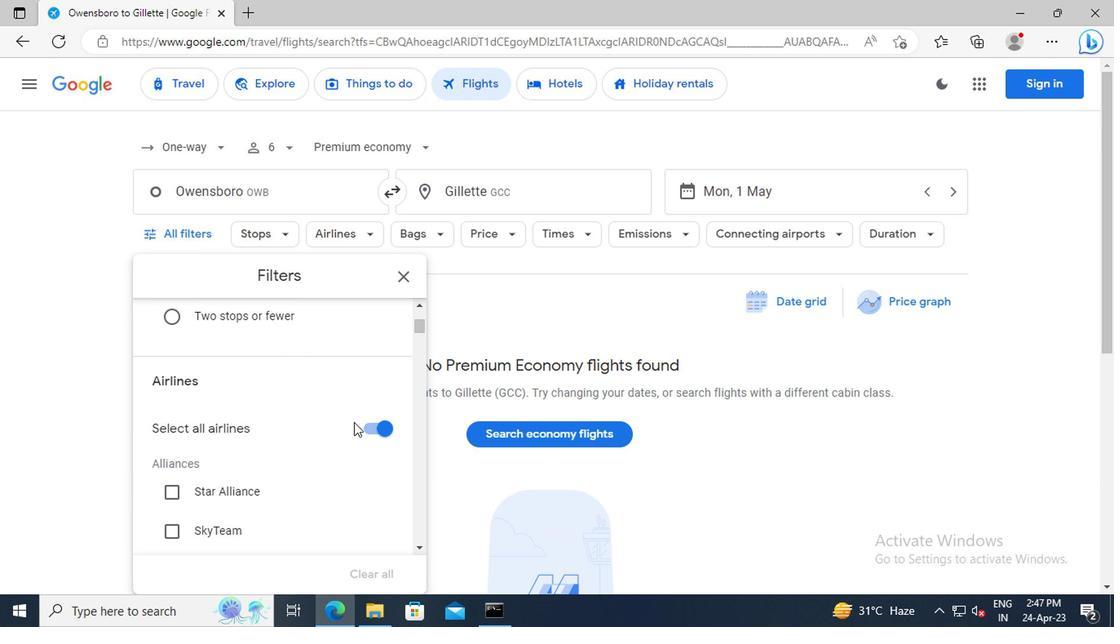 
Action: Mouse pressed left at (367, 428)
Screenshot: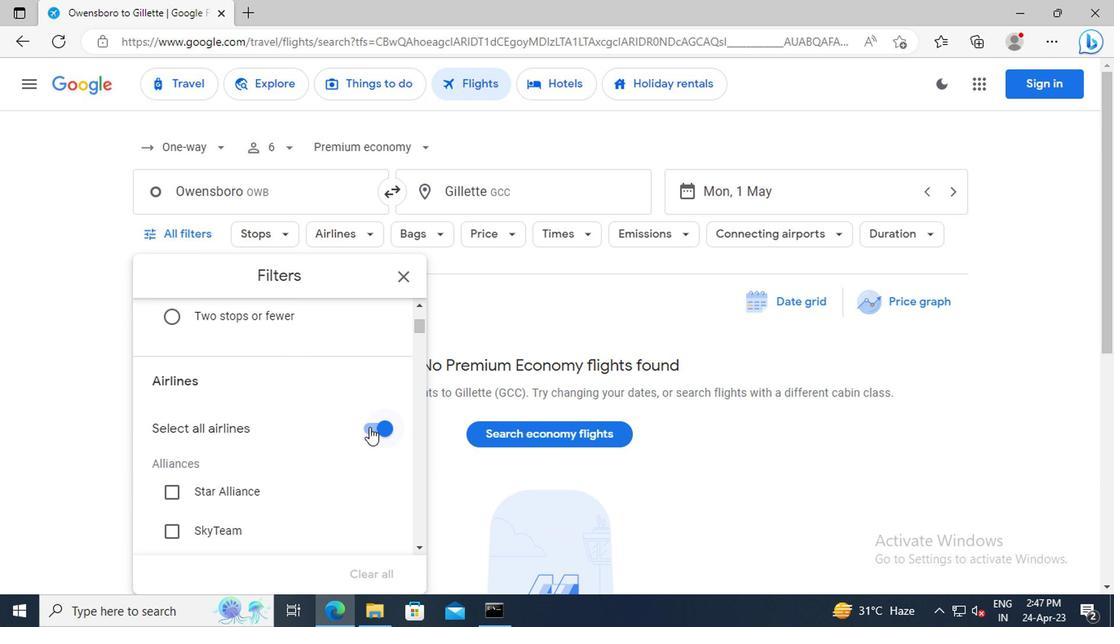 
Action: Mouse moved to (321, 394)
Screenshot: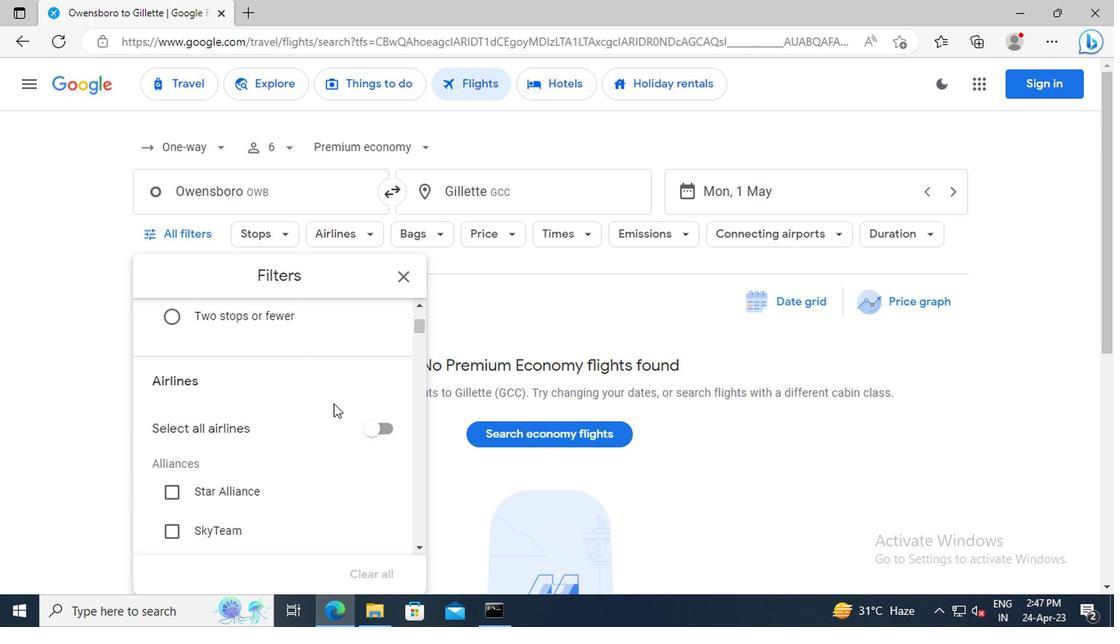 
Action: Mouse scrolled (321, 393) with delta (0, 0)
Screenshot: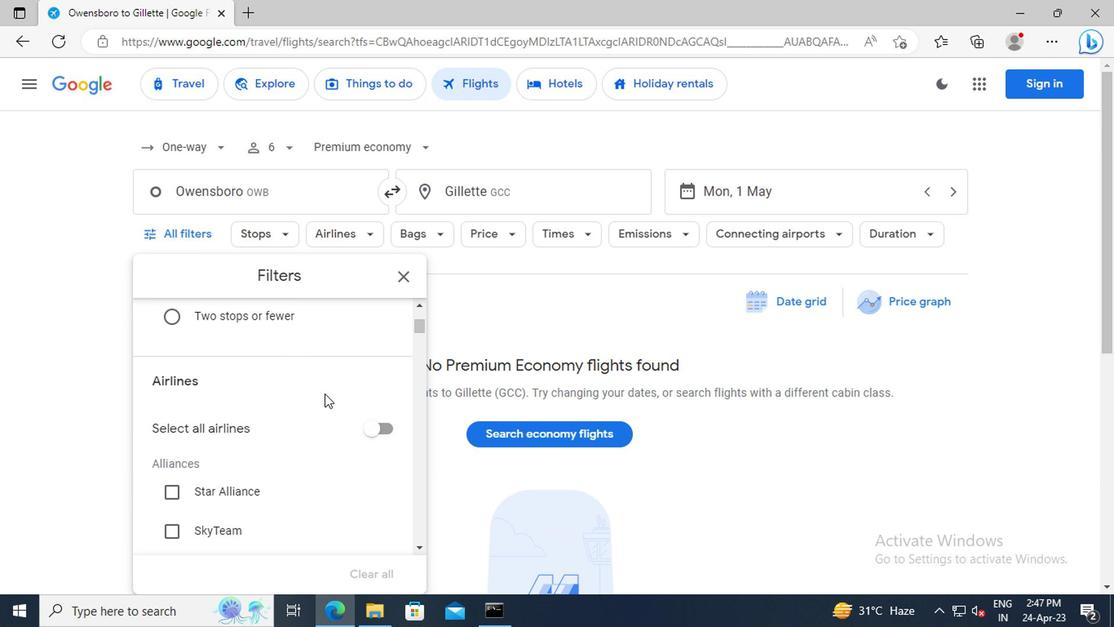 
Action: Mouse scrolled (321, 393) with delta (0, 0)
Screenshot: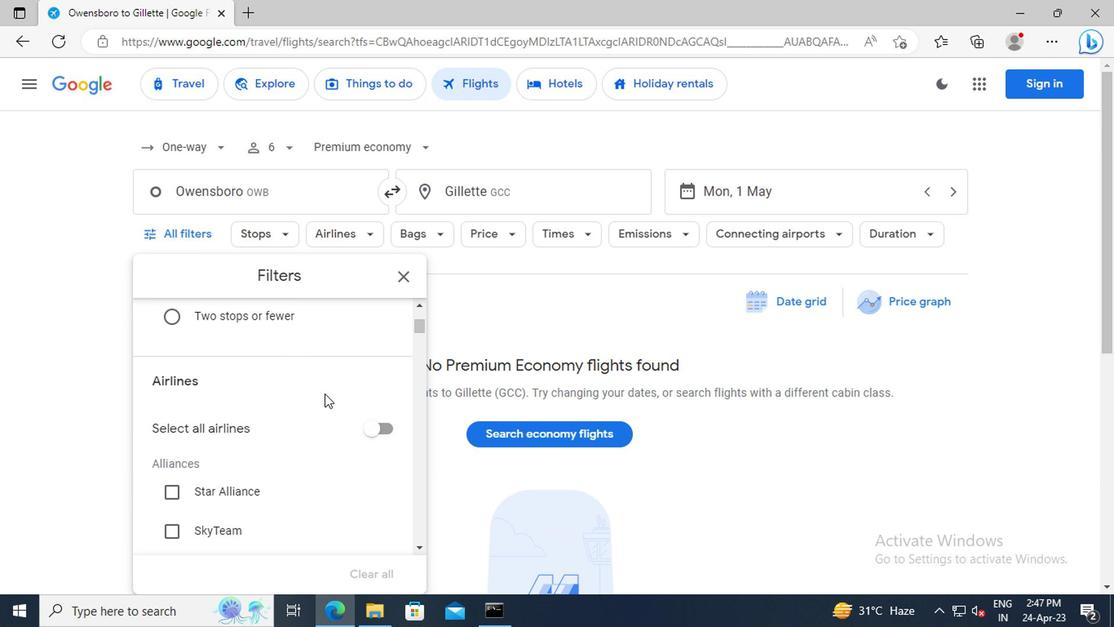 
Action: Mouse scrolled (321, 393) with delta (0, 0)
Screenshot: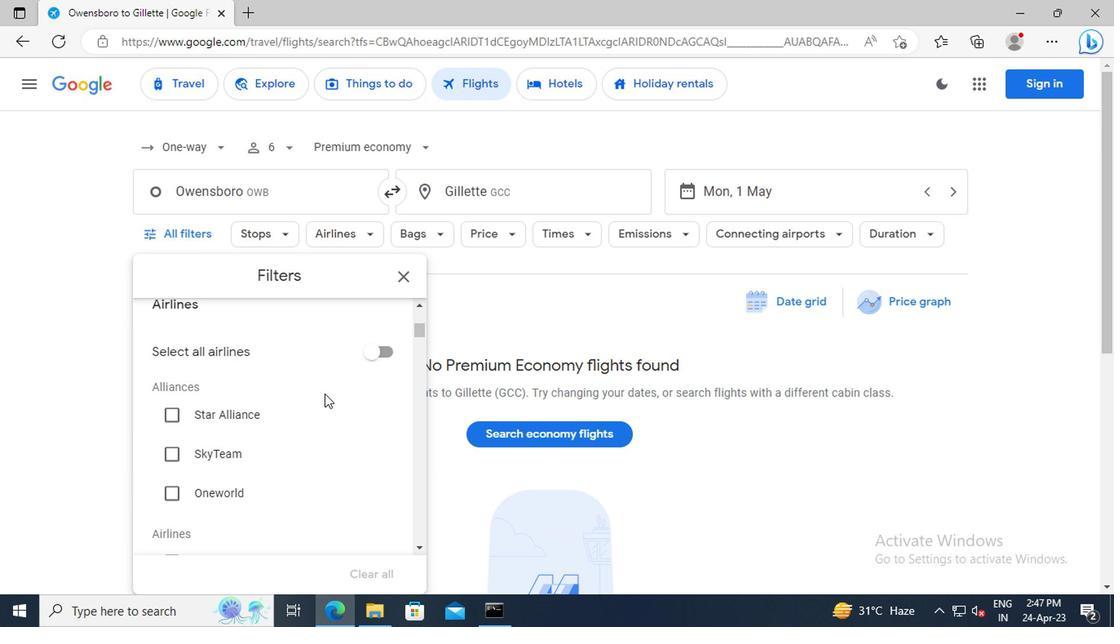 
Action: Mouse scrolled (321, 393) with delta (0, 0)
Screenshot: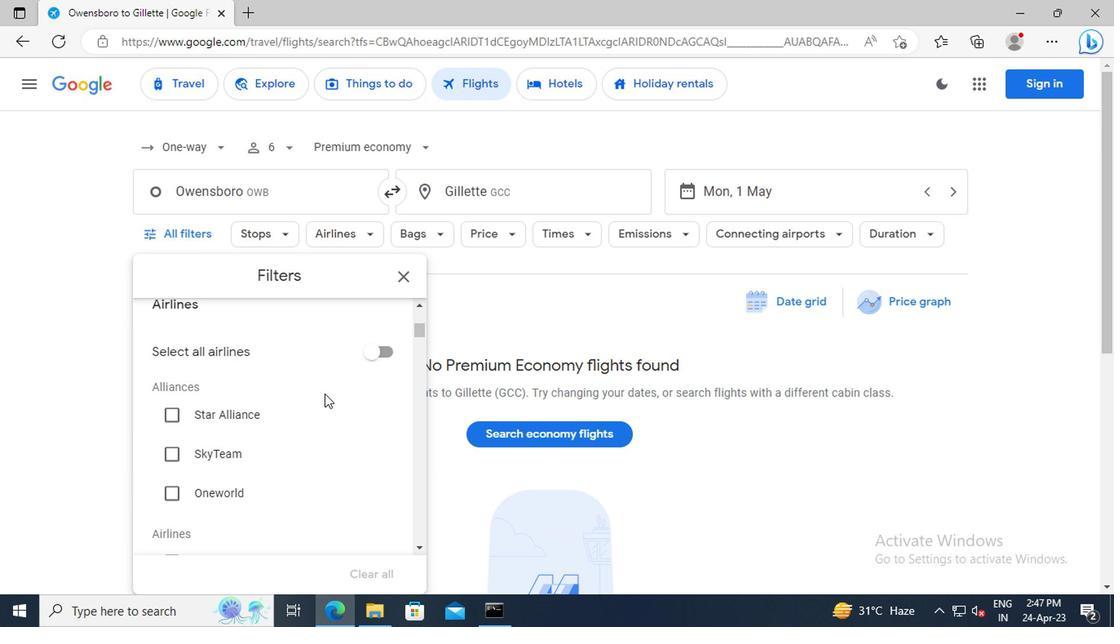 
Action: Mouse scrolled (321, 393) with delta (0, 0)
Screenshot: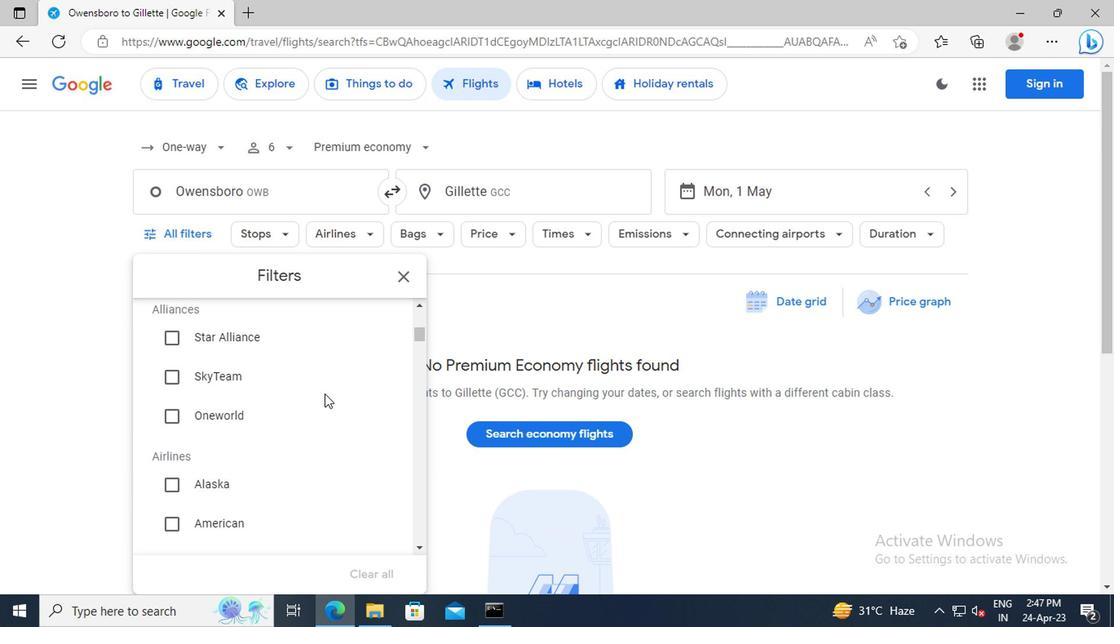 
Action: Mouse scrolled (321, 393) with delta (0, 0)
Screenshot: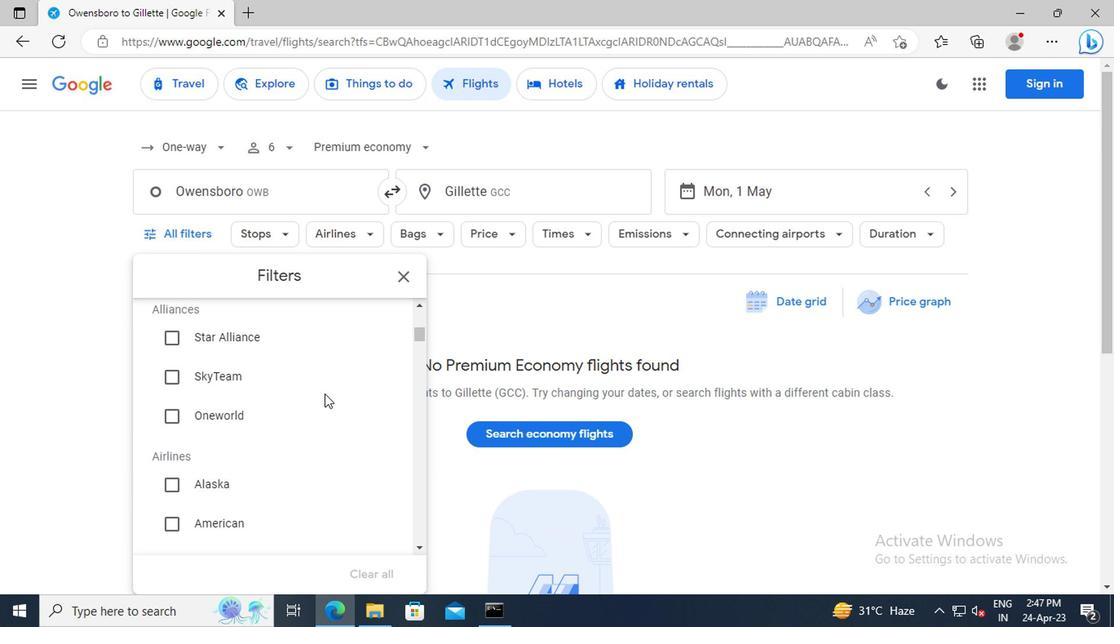 
Action: Mouse moved to (170, 411)
Screenshot: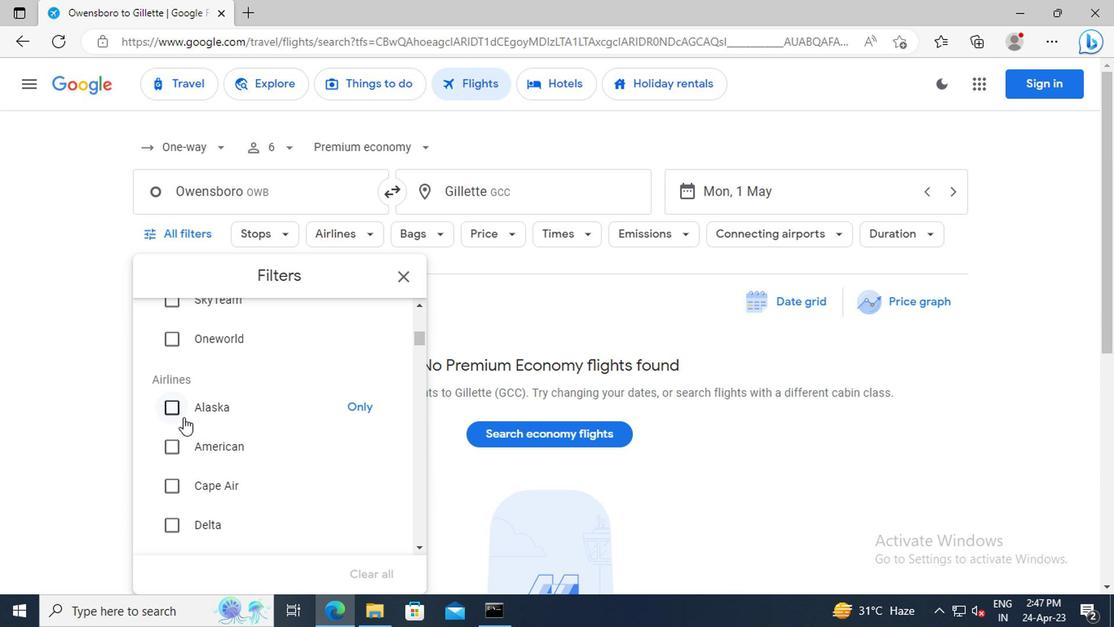 
Action: Mouse pressed left at (170, 411)
Screenshot: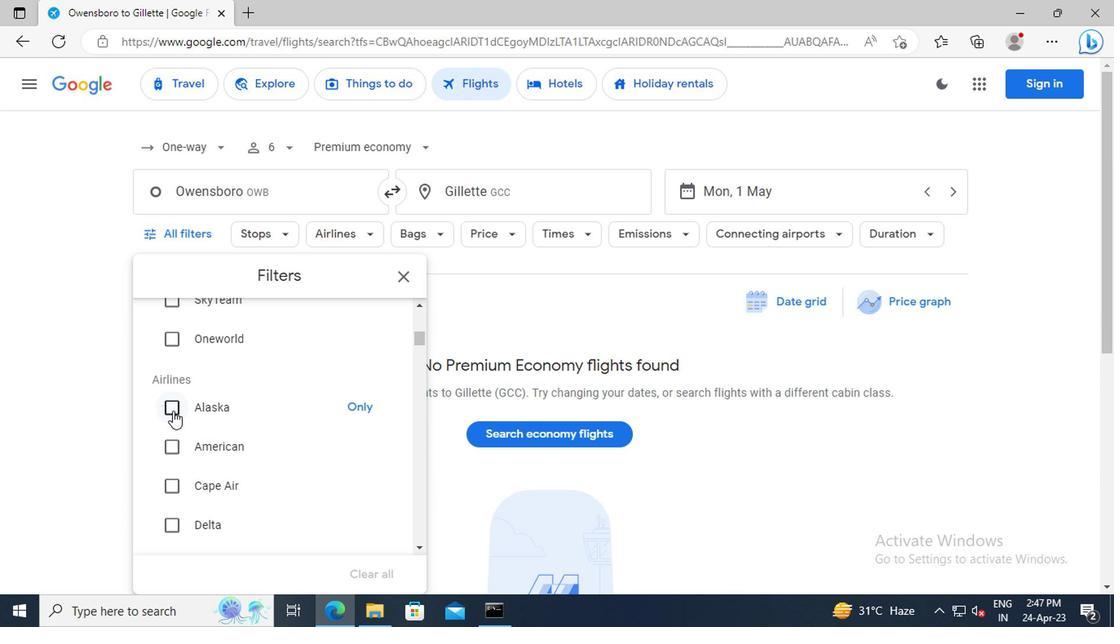 
Action: Mouse moved to (281, 390)
Screenshot: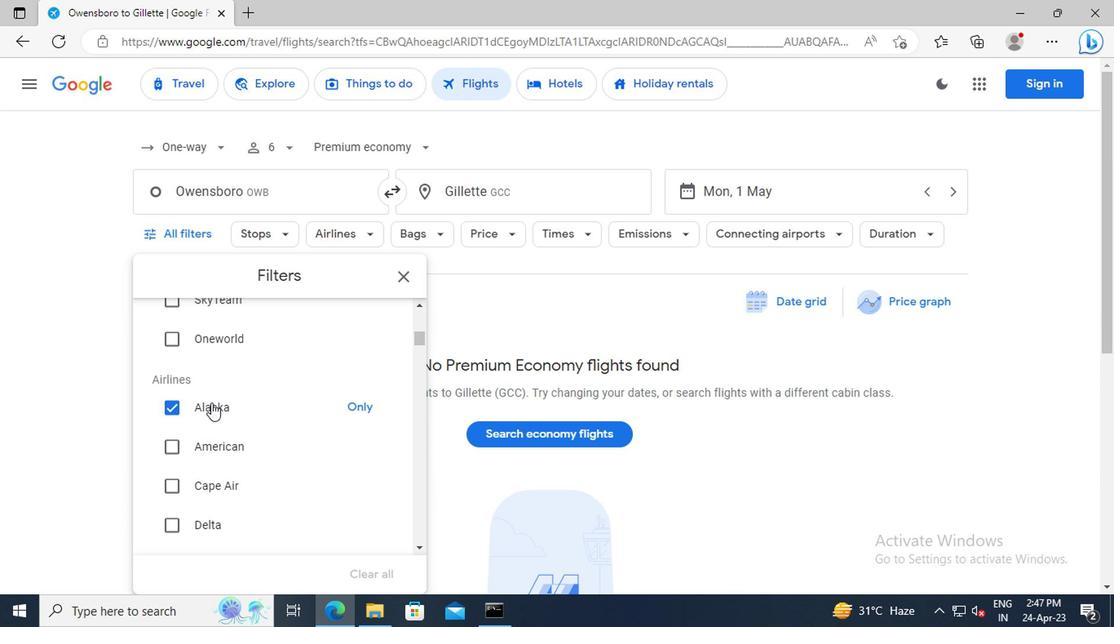 
Action: Mouse scrolled (281, 389) with delta (0, 0)
Screenshot: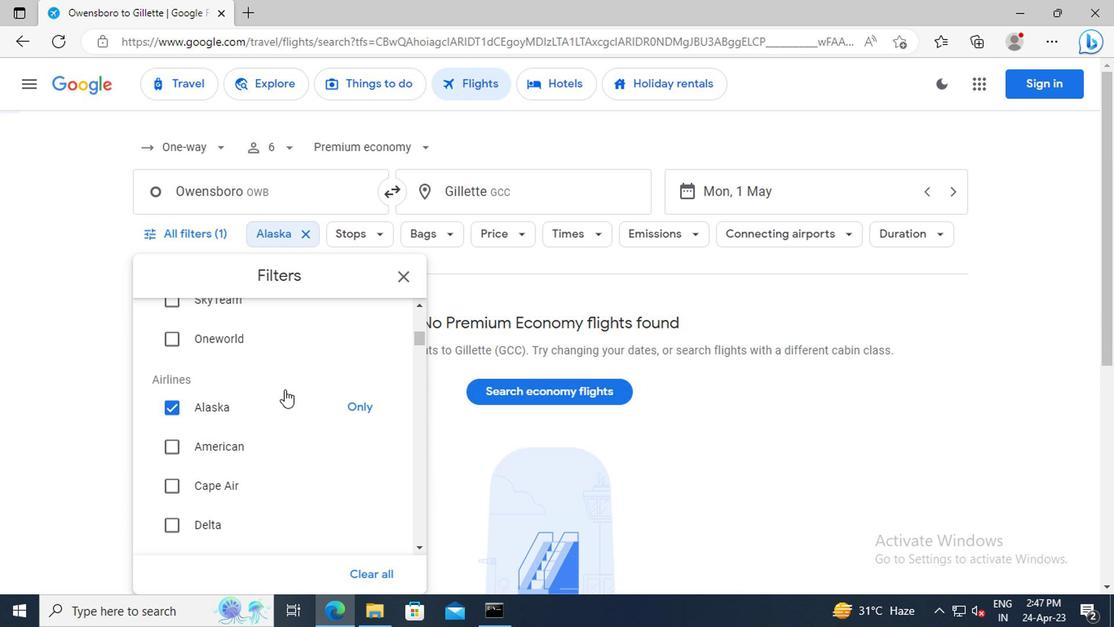 
Action: Mouse scrolled (281, 389) with delta (0, 0)
Screenshot: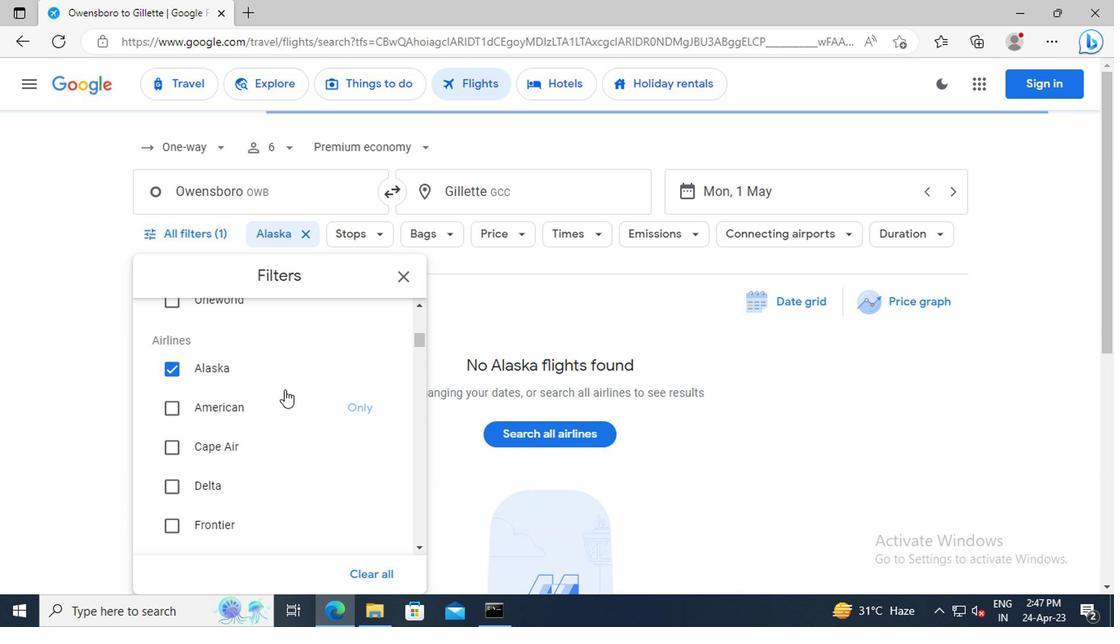 
Action: Mouse scrolled (281, 389) with delta (0, 0)
Screenshot: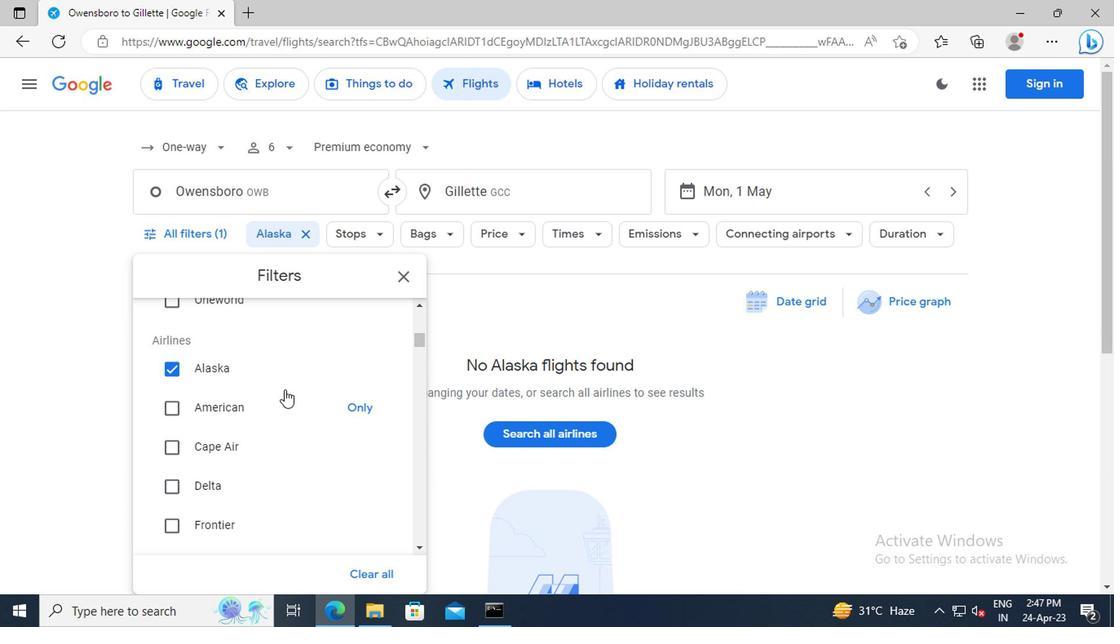 
Action: Mouse scrolled (281, 389) with delta (0, 0)
Screenshot: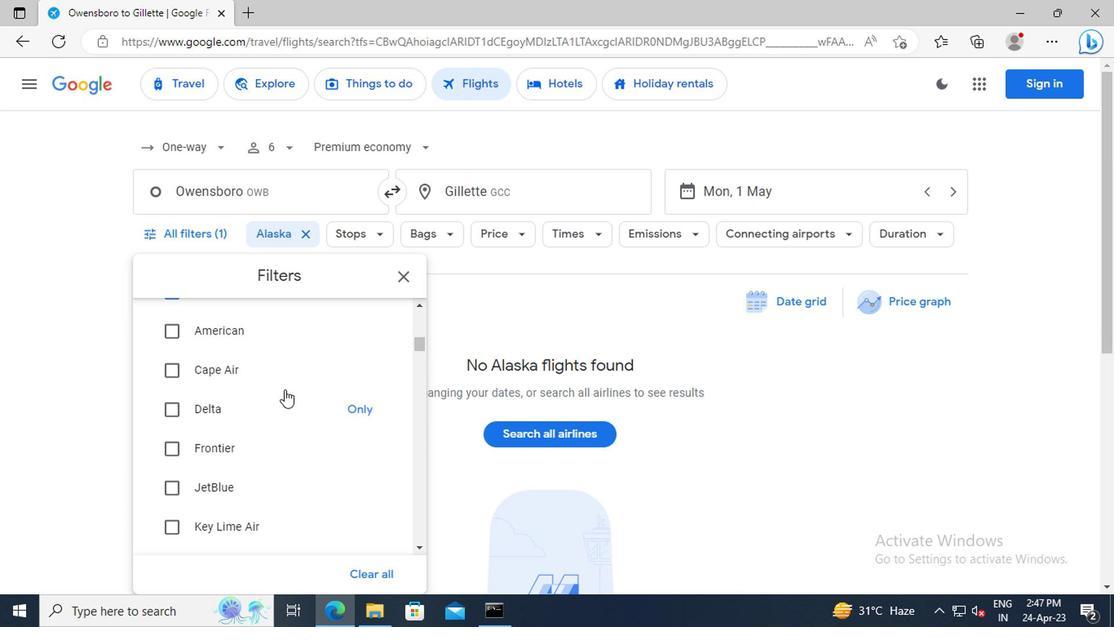 
Action: Mouse scrolled (281, 389) with delta (0, 0)
Screenshot: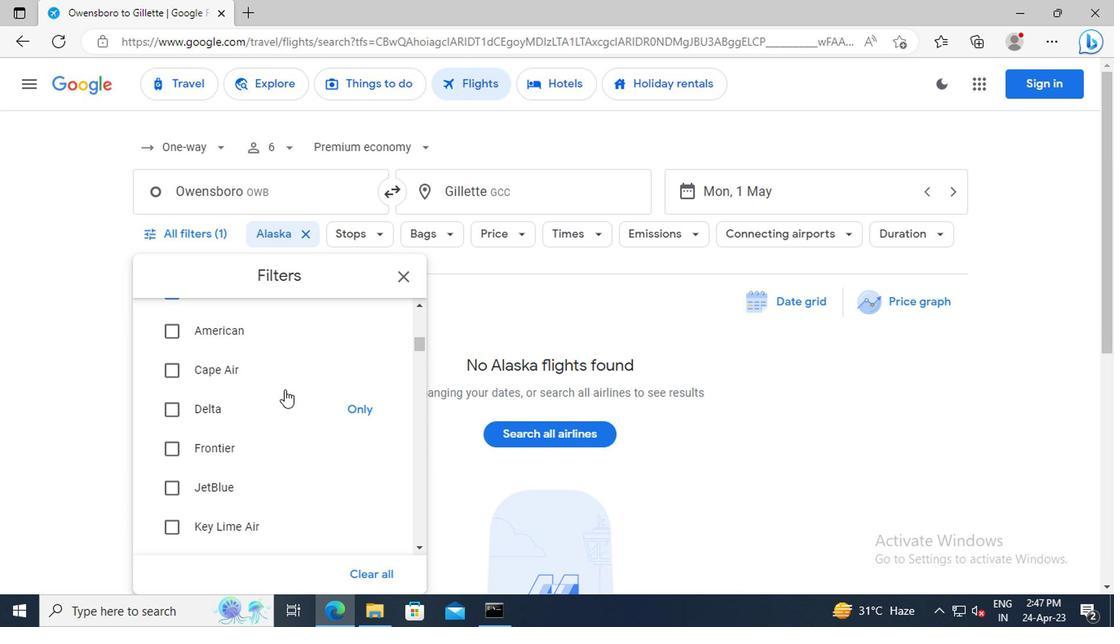 
Action: Mouse scrolled (281, 389) with delta (0, 0)
Screenshot: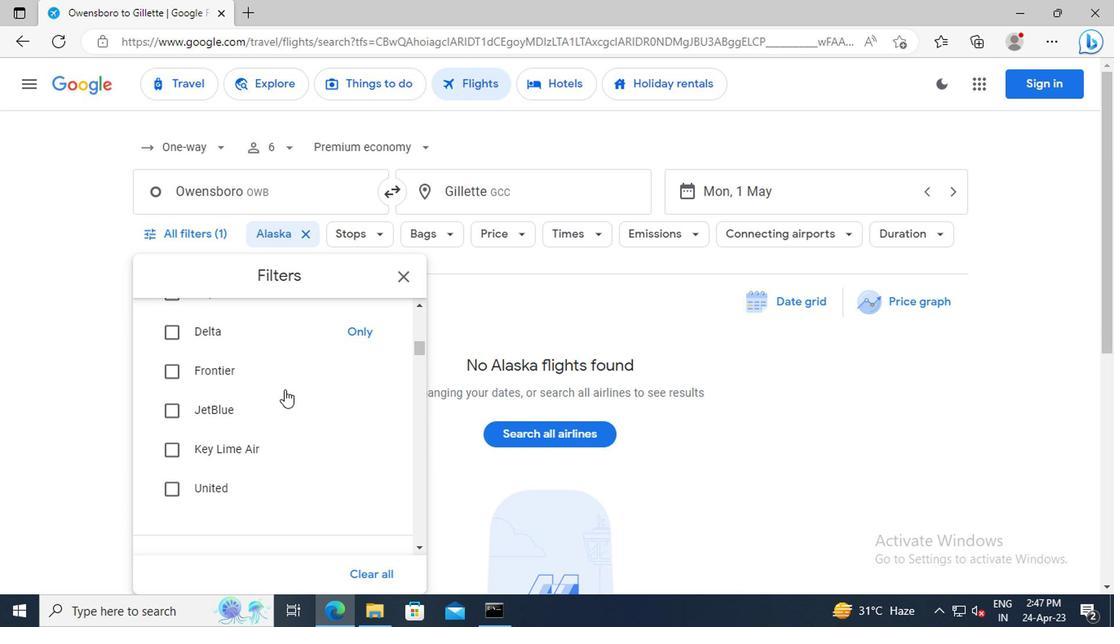 
Action: Mouse scrolled (281, 389) with delta (0, 0)
Screenshot: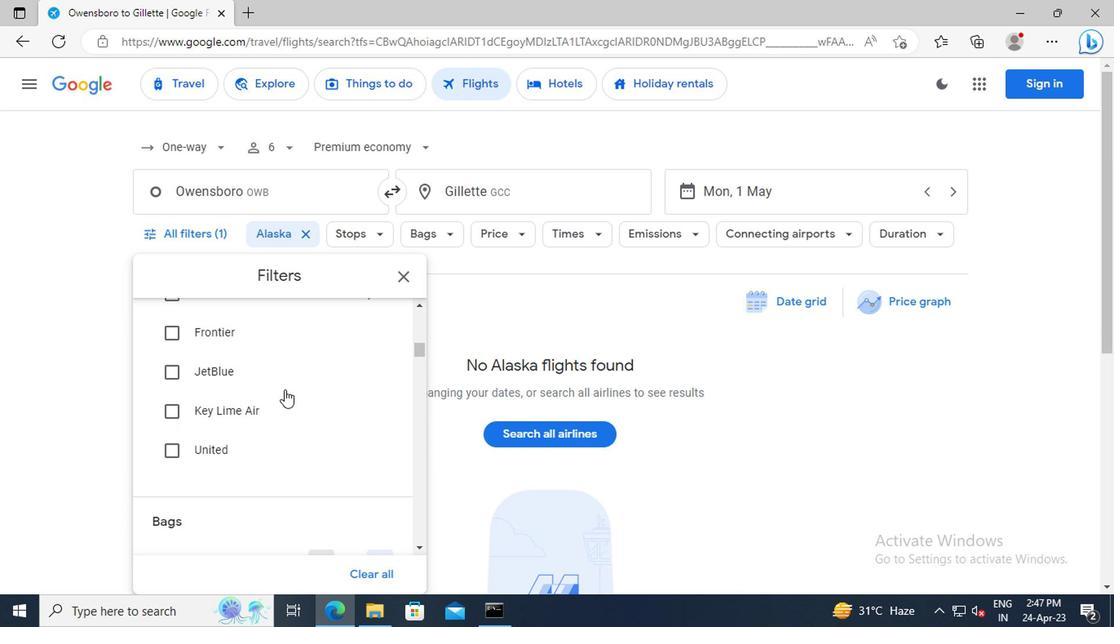 
Action: Mouse scrolled (281, 389) with delta (0, 0)
Screenshot: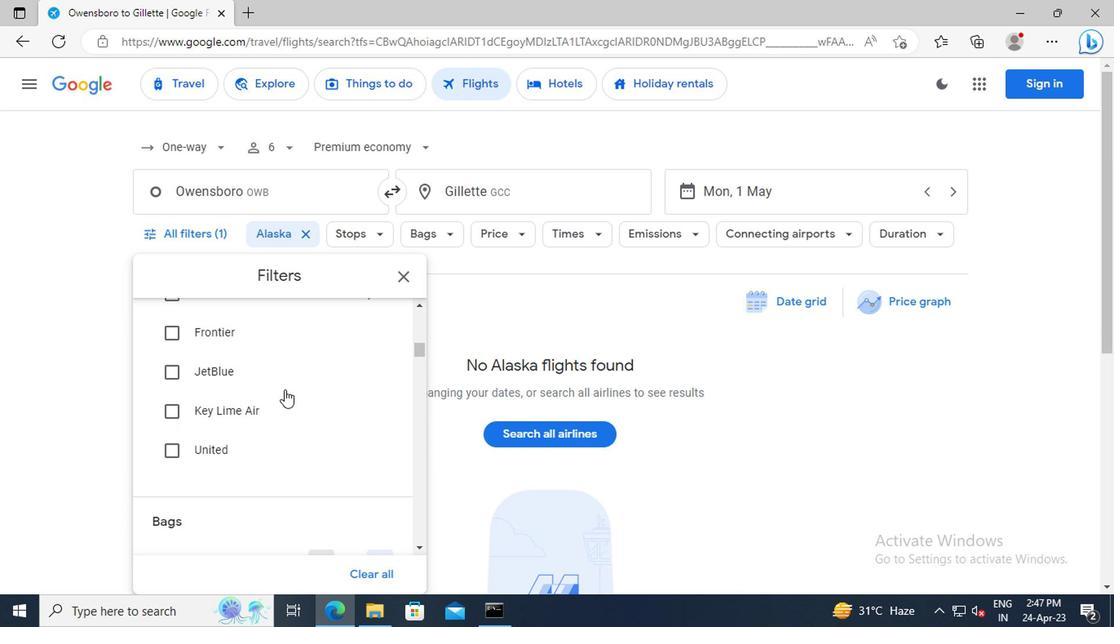
Action: Mouse scrolled (281, 389) with delta (0, 0)
Screenshot: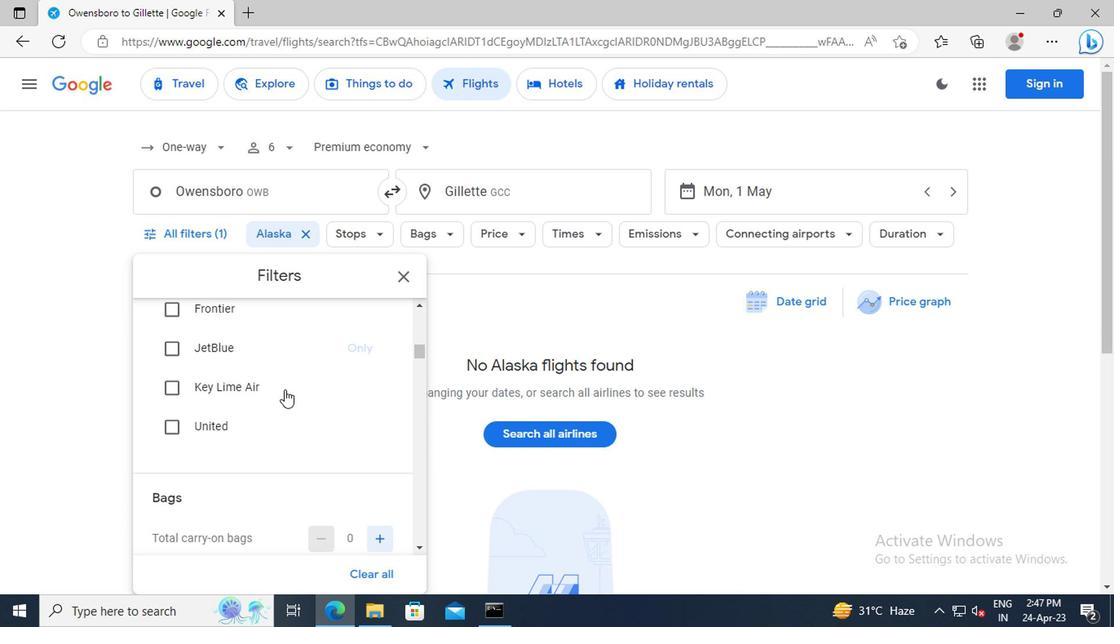 
Action: Mouse moved to (374, 444)
Screenshot: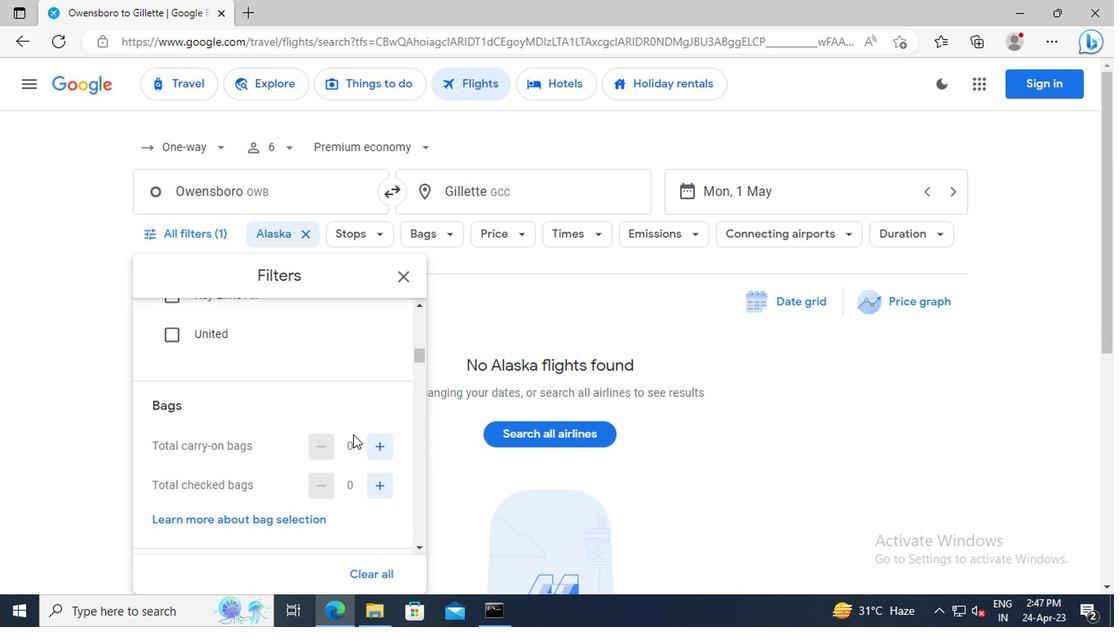 
Action: Mouse pressed left at (374, 444)
Screenshot: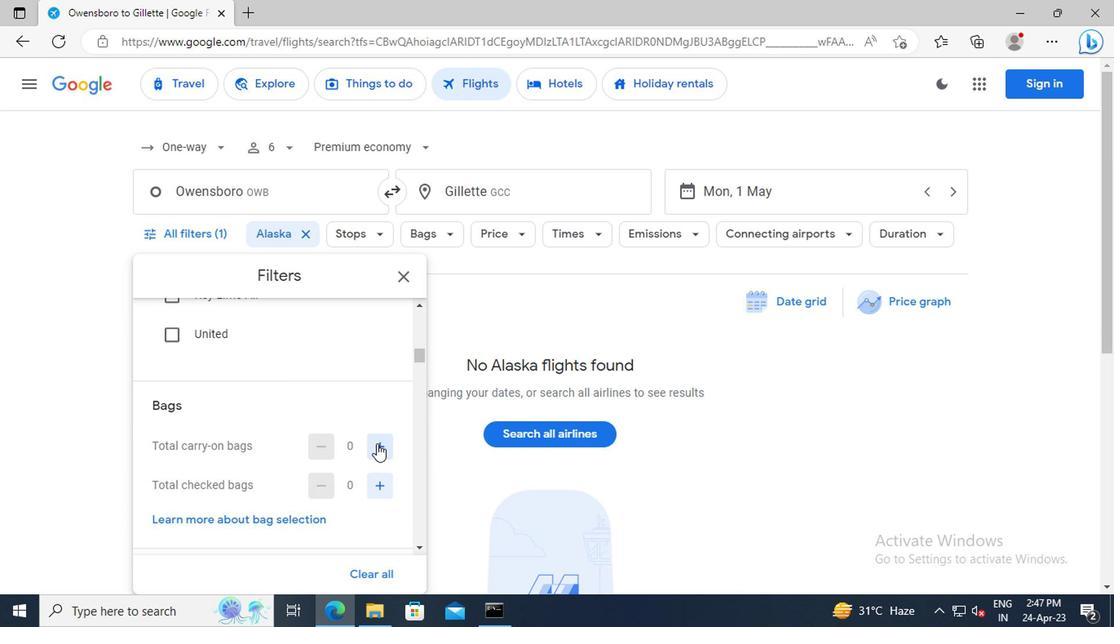 
Action: Mouse pressed left at (374, 444)
Screenshot: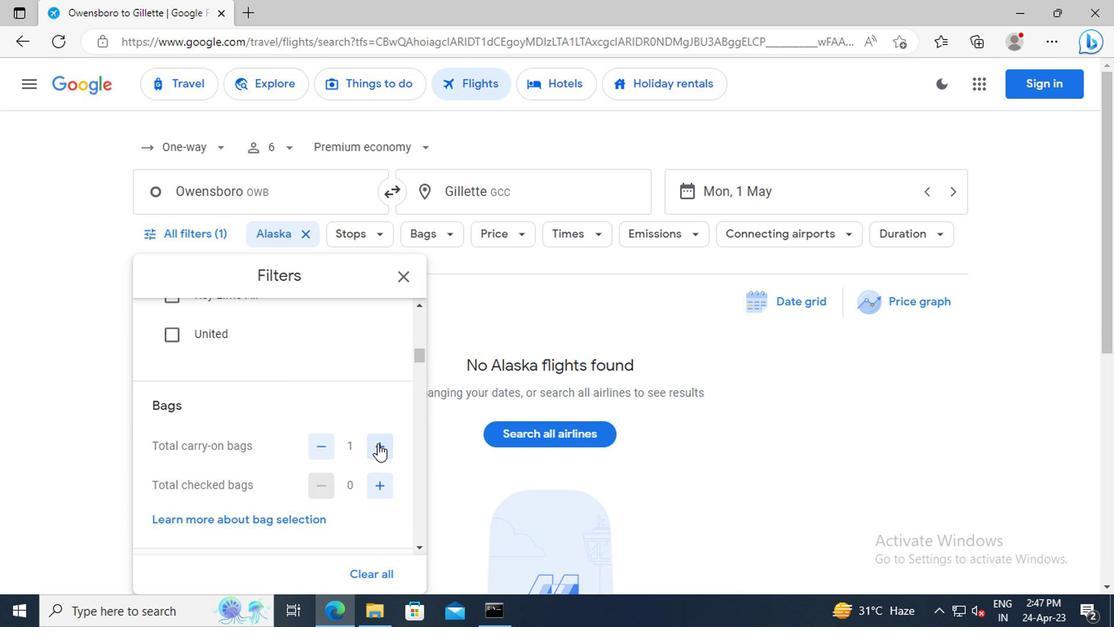 
Action: Mouse moved to (380, 483)
Screenshot: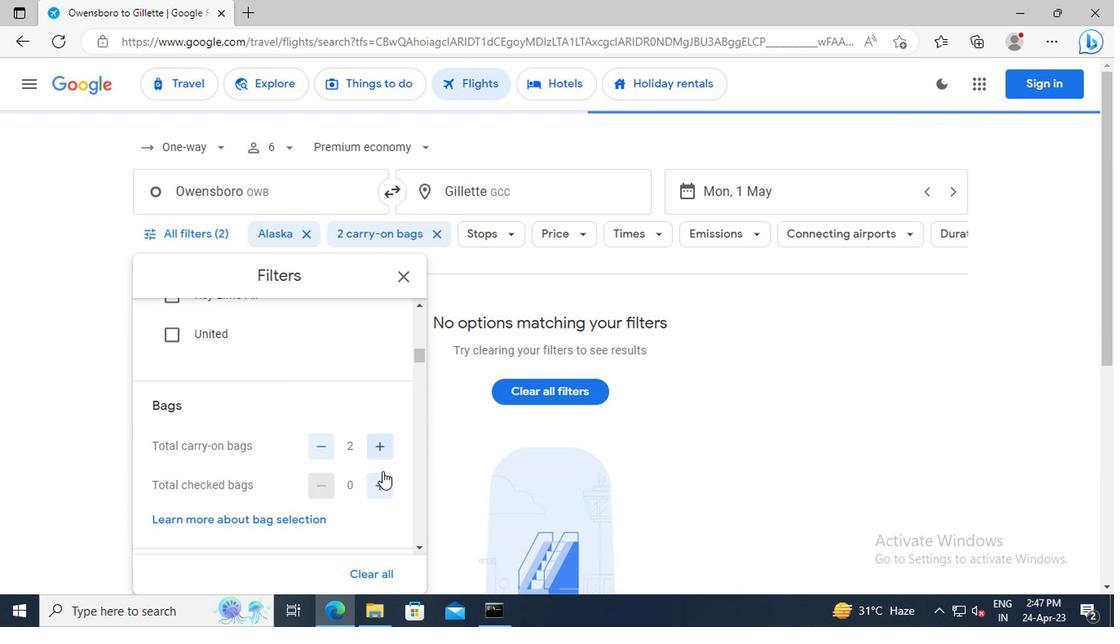 
Action: Mouse pressed left at (380, 483)
Screenshot: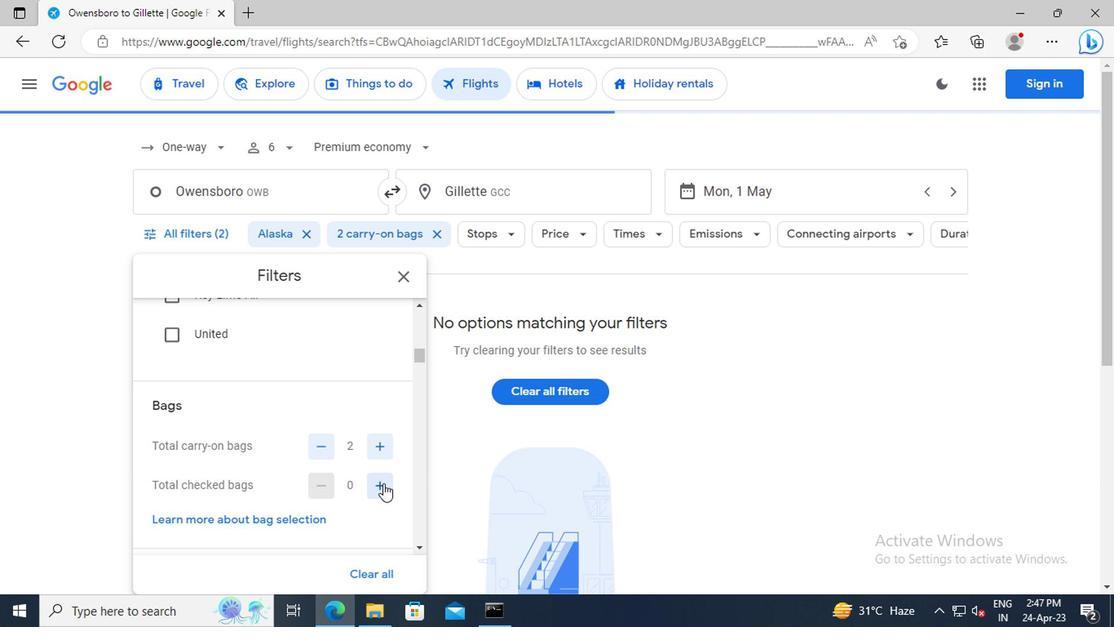 
Action: Mouse moved to (325, 434)
Screenshot: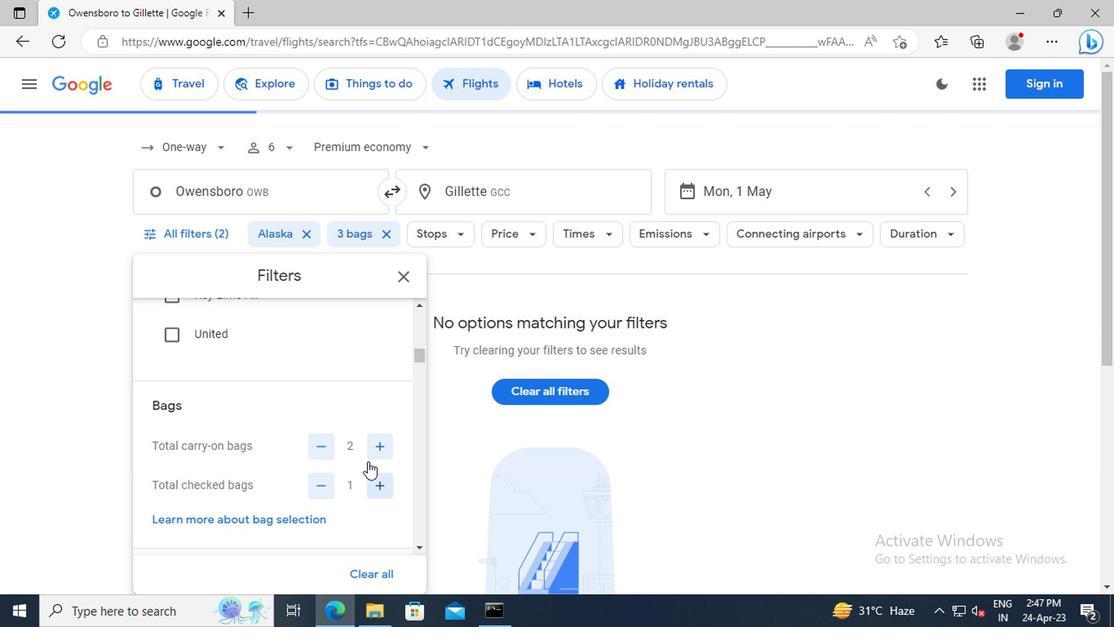 
Action: Mouse scrolled (325, 433) with delta (0, 0)
Screenshot: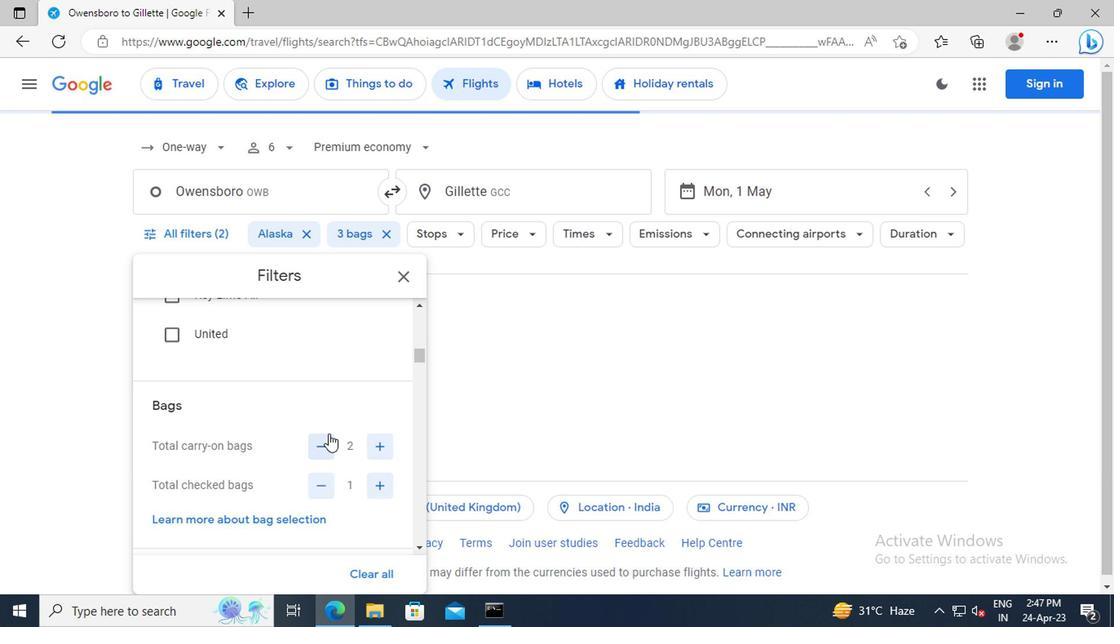 
Action: Mouse scrolled (325, 433) with delta (0, 0)
Screenshot: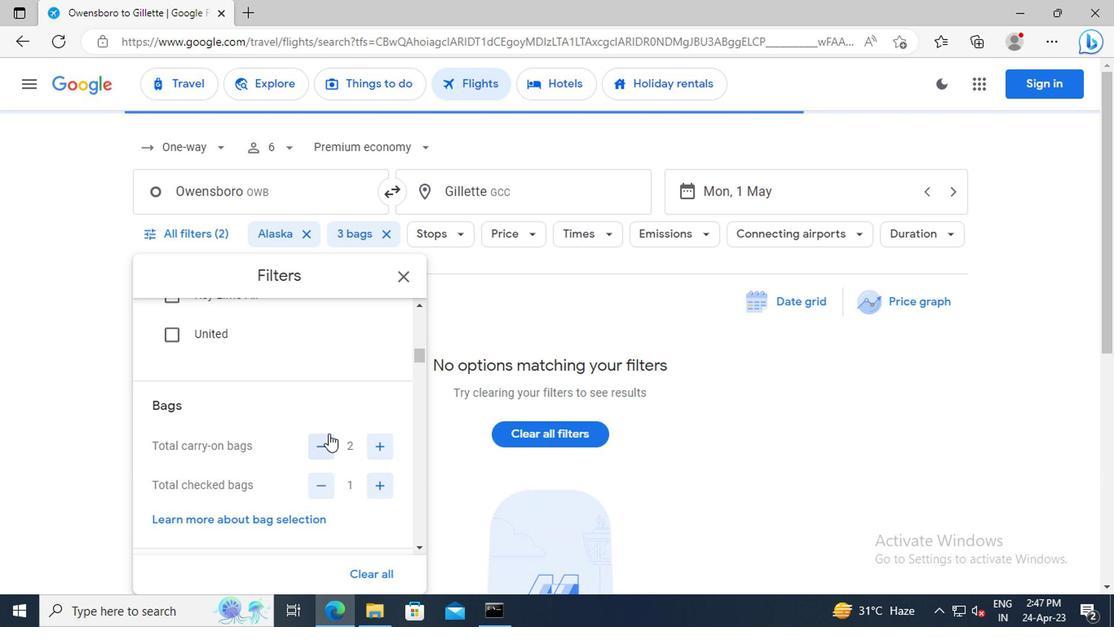 
Action: Mouse scrolled (325, 433) with delta (0, 0)
Screenshot: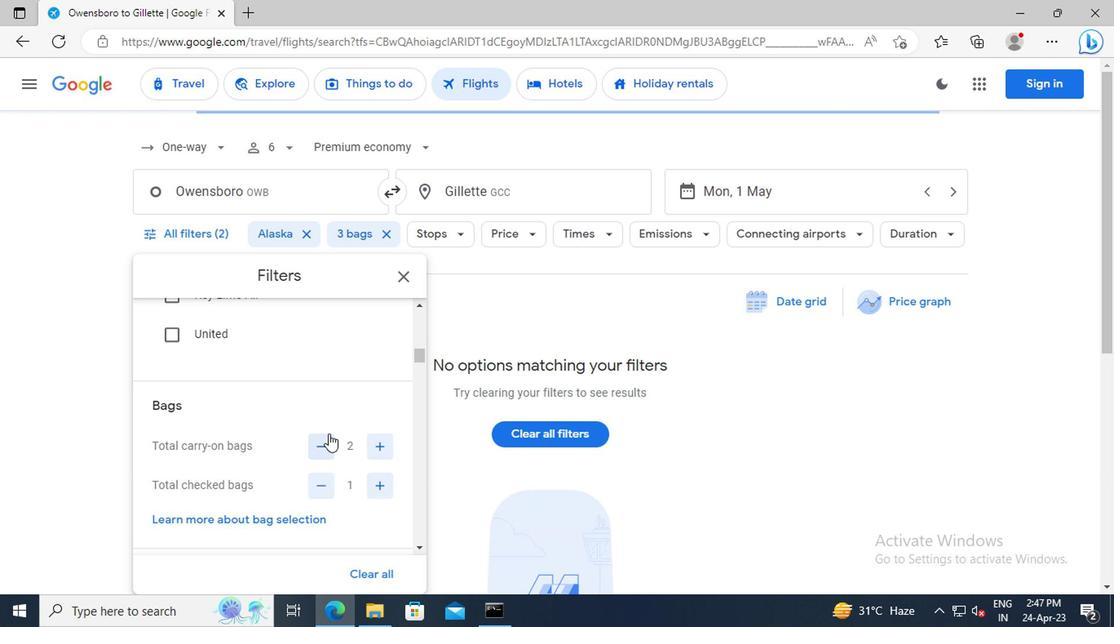 
Action: Mouse scrolled (325, 433) with delta (0, 0)
Screenshot: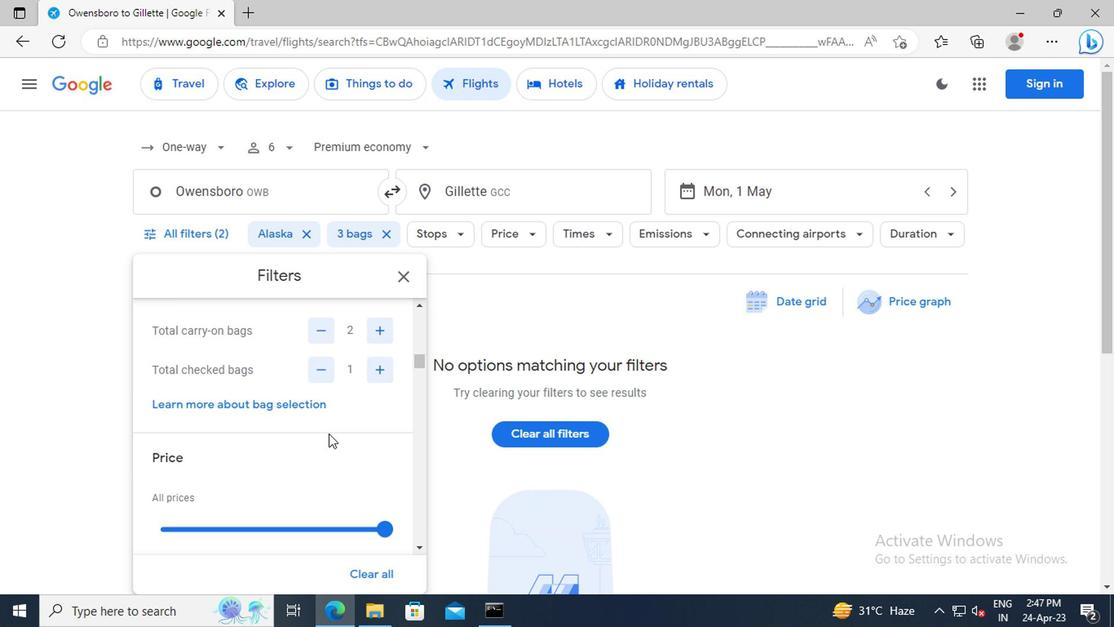 
Action: Mouse scrolled (325, 433) with delta (0, 0)
Screenshot: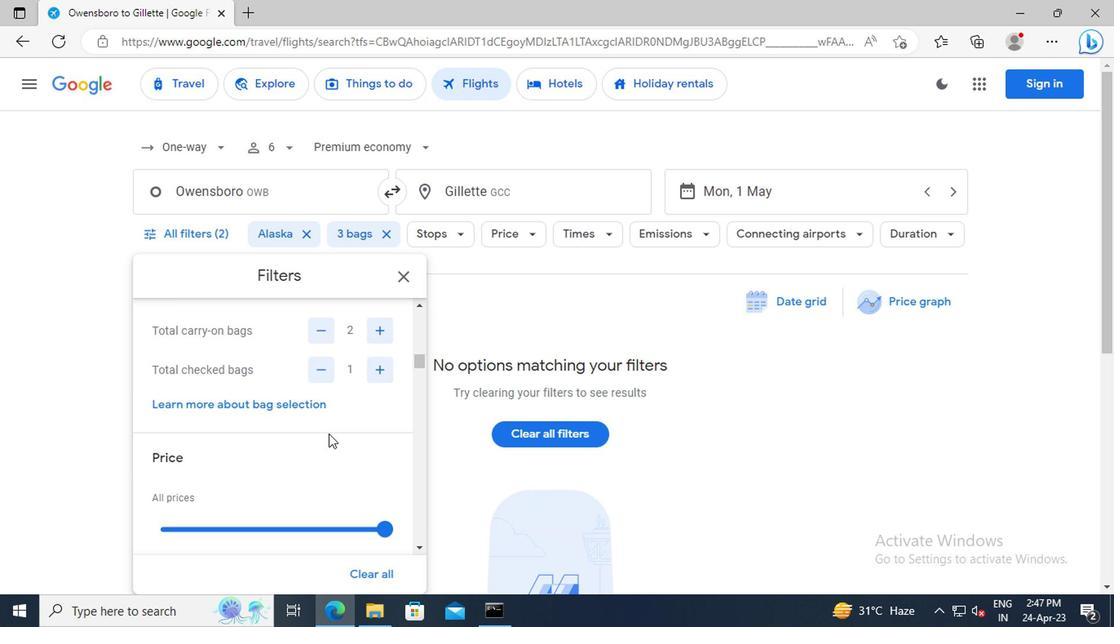 
Action: Mouse moved to (372, 451)
Screenshot: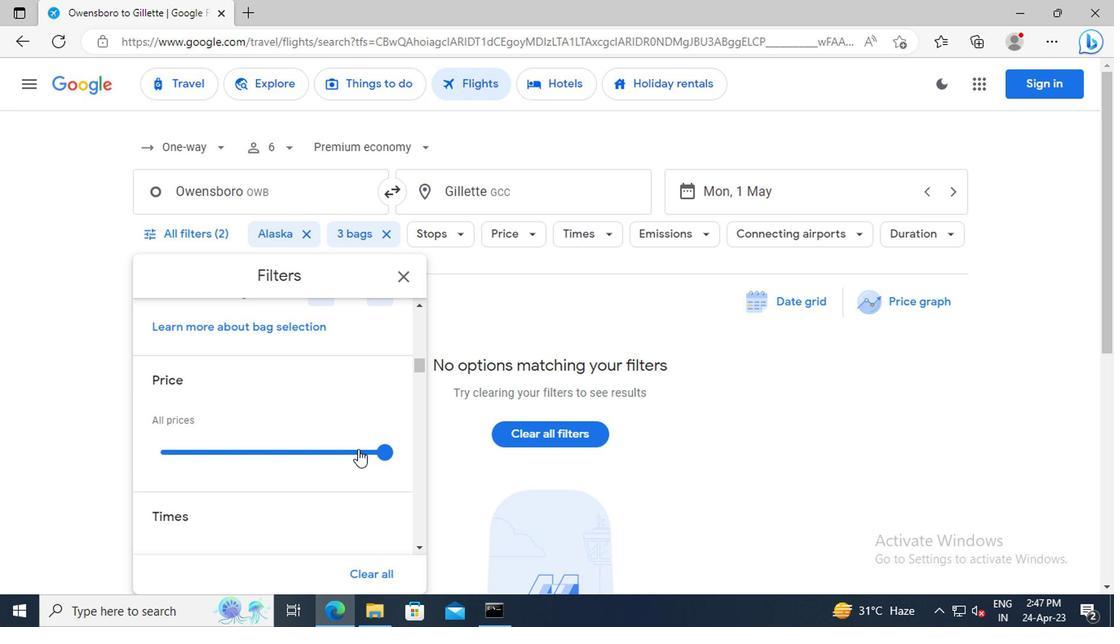 
Action: Mouse pressed left at (372, 451)
Screenshot: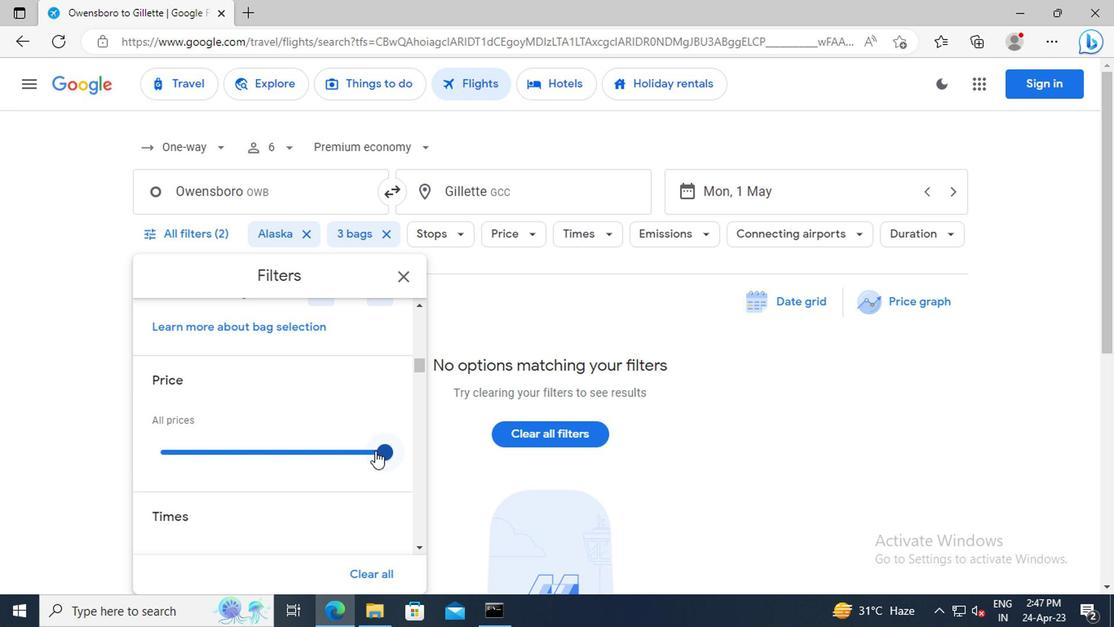 
Action: Mouse moved to (329, 409)
Screenshot: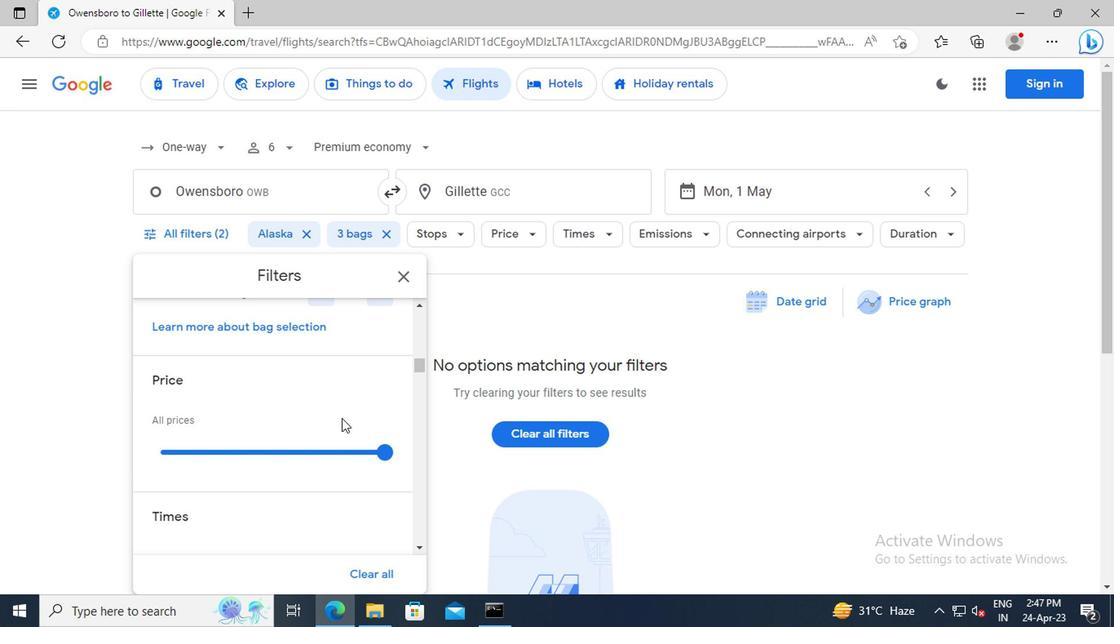 
Action: Mouse scrolled (329, 408) with delta (0, -1)
Screenshot: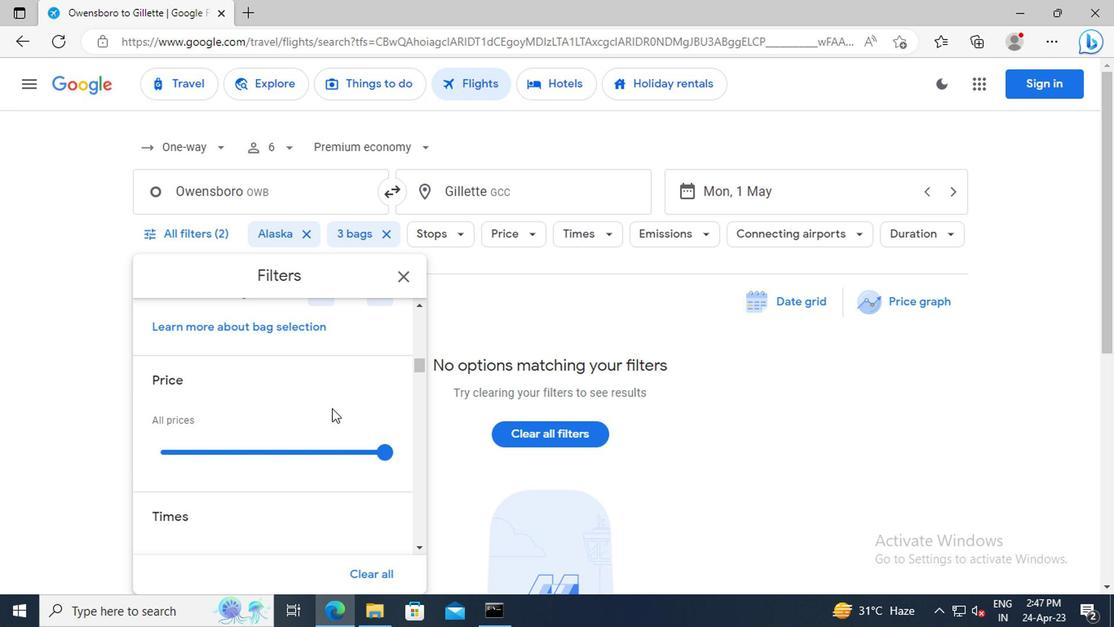 
Action: Mouse scrolled (329, 408) with delta (0, -1)
Screenshot: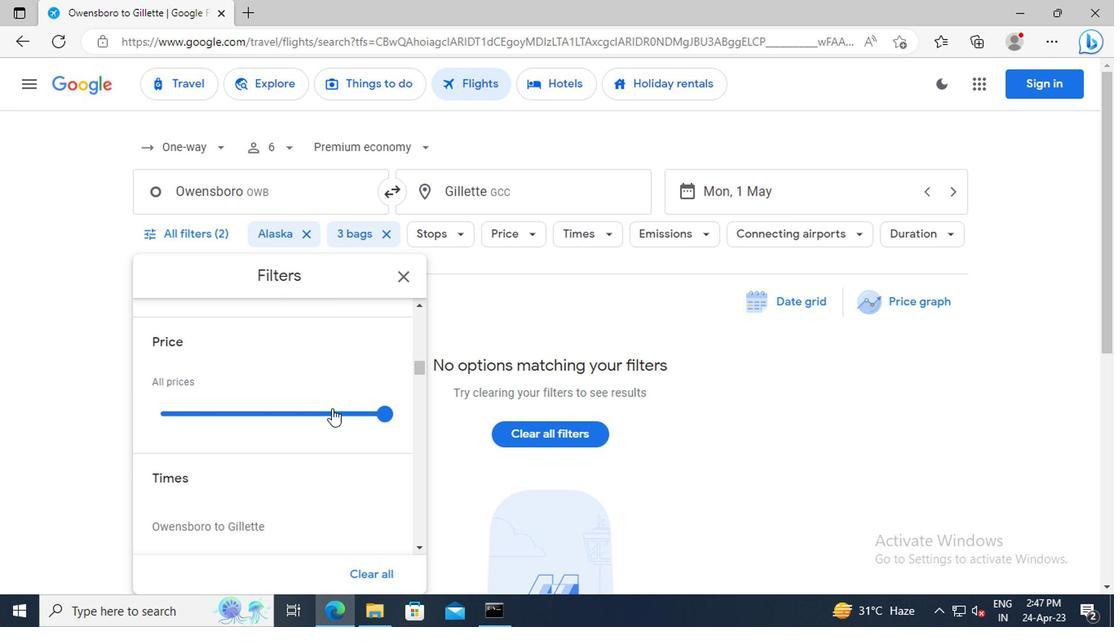 
Action: Mouse scrolled (329, 408) with delta (0, -1)
Screenshot: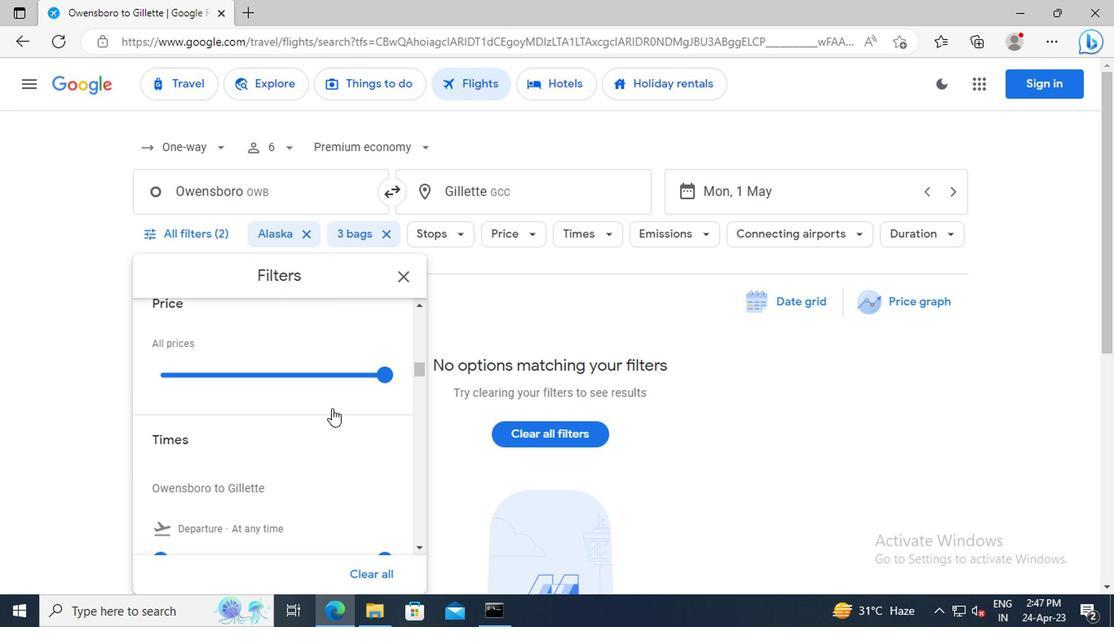
Action: Mouse scrolled (329, 408) with delta (0, -1)
Screenshot: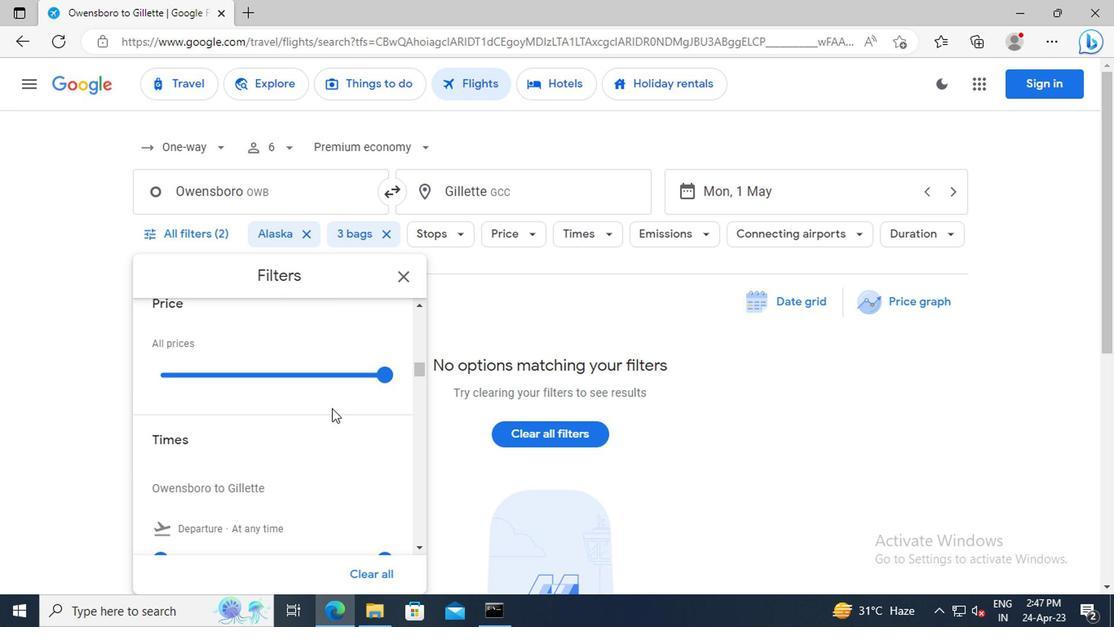 
Action: Mouse scrolled (329, 408) with delta (0, -1)
Screenshot: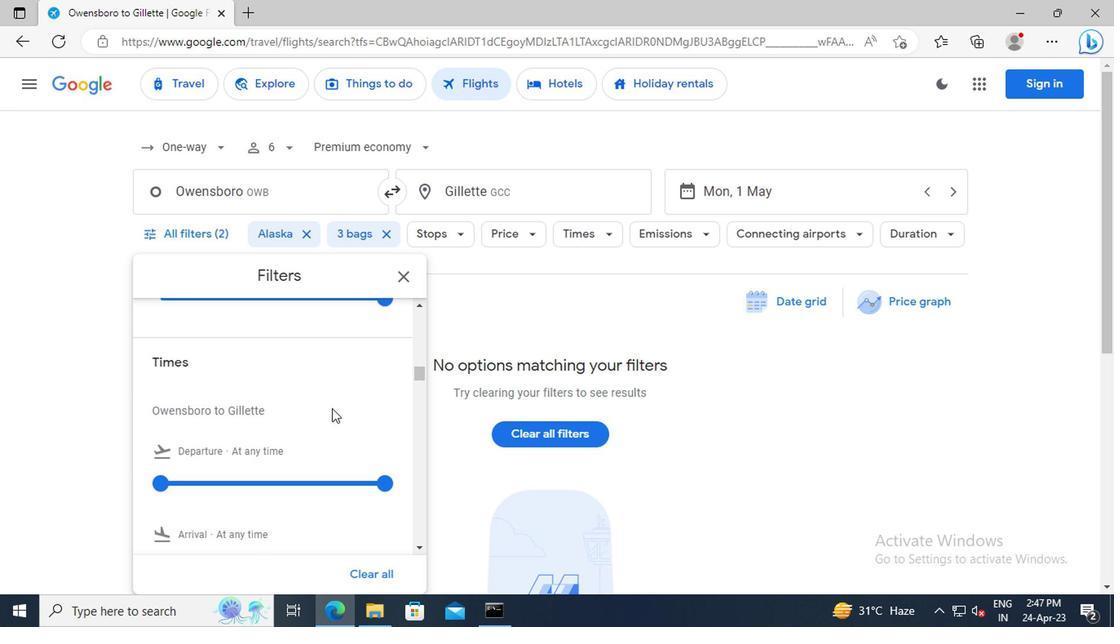 
Action: Mouse scrolled (329, 408) with delta (0, -1)
Screenshot: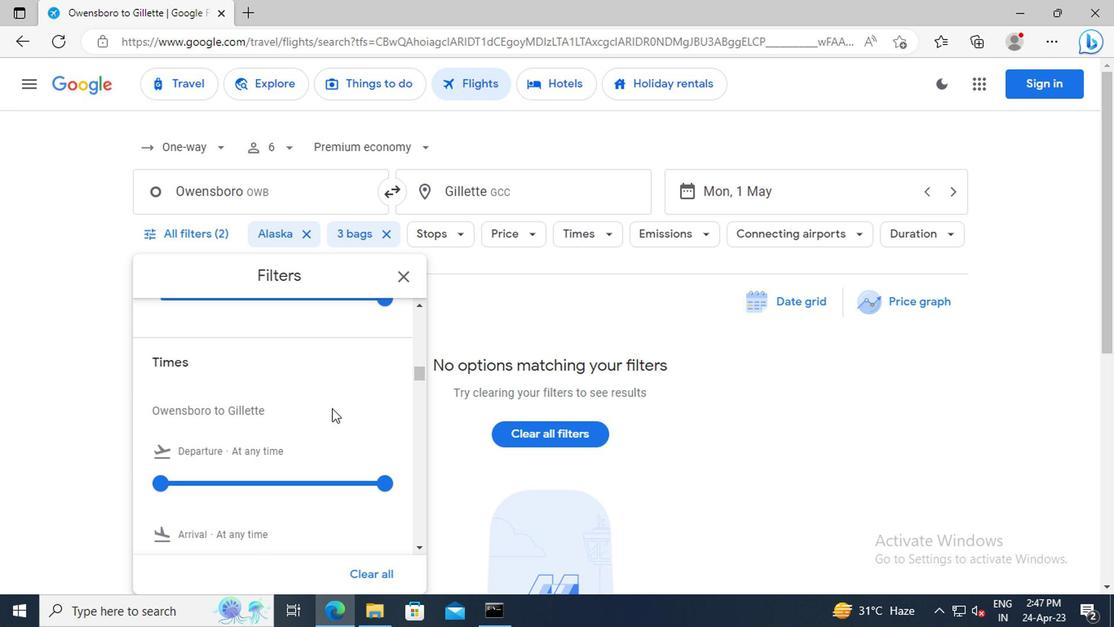 
Action: Mouse moved to (158, 409)
Screenshot: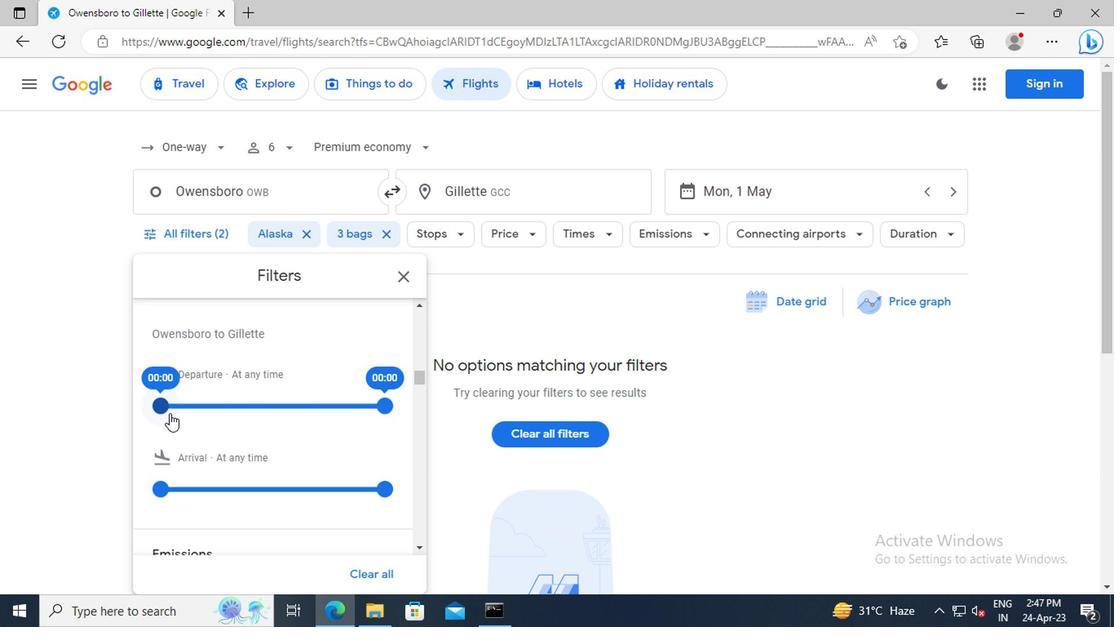 
Action: Mouse pressed left at (158, 409)
Screenshot: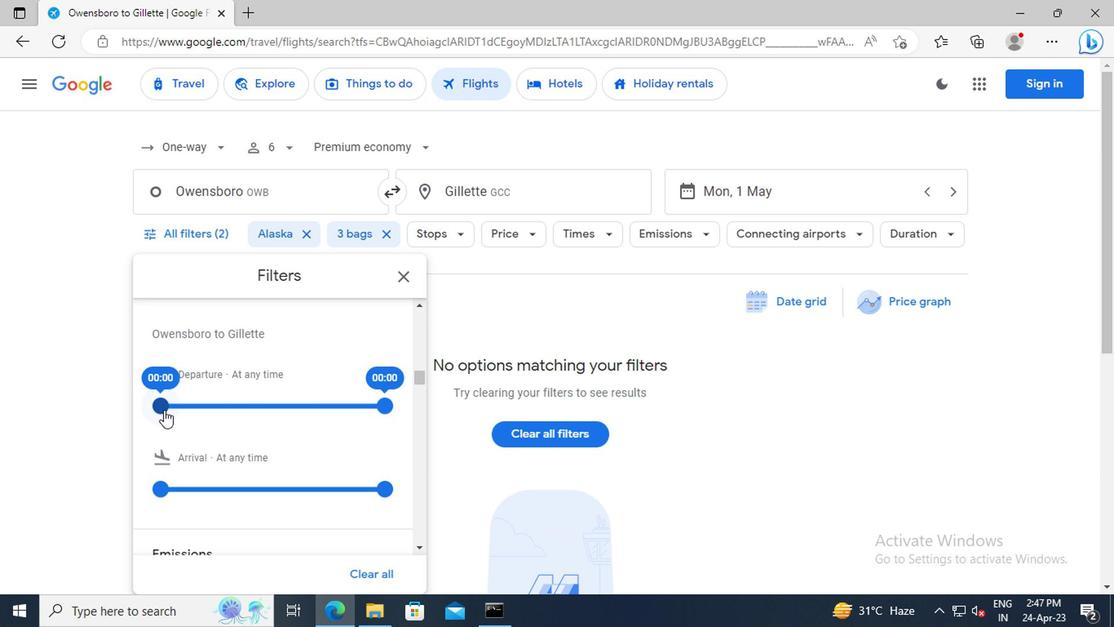 
Action: Mouse moved to (377, 405)
Screenshot: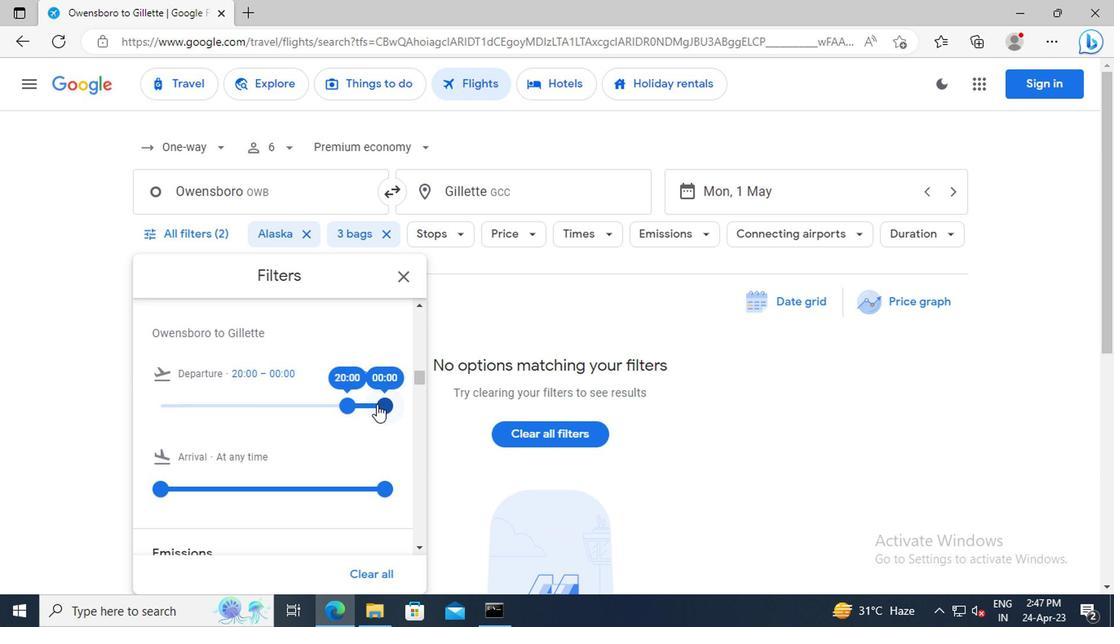 
Action: Mouse pressed left at (377, 405)
Screenshot: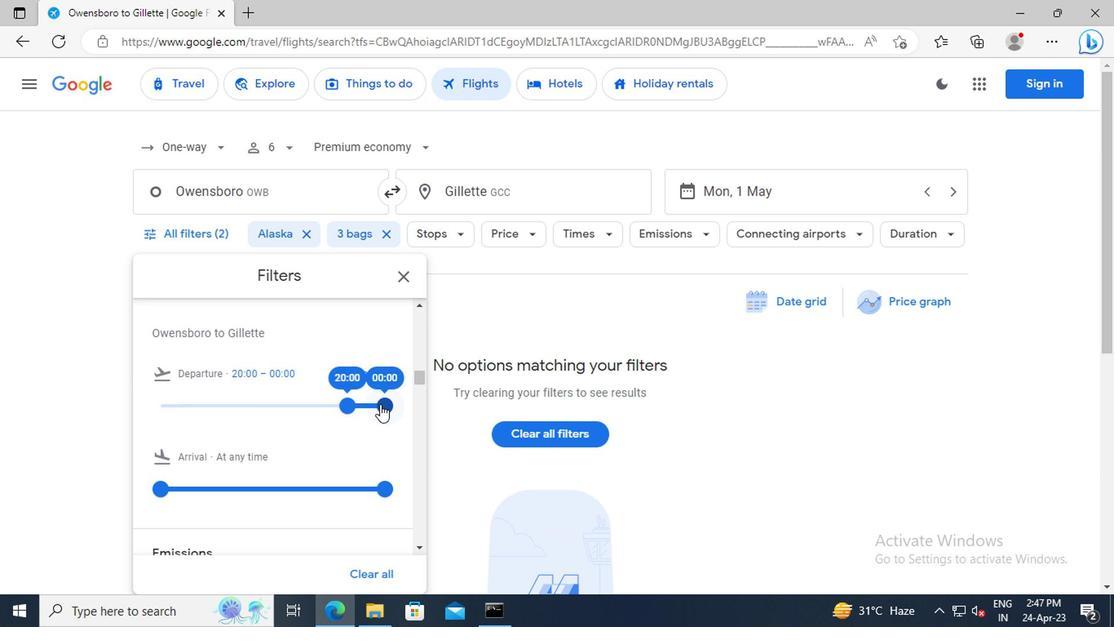 
Action: Mouse moved to (398, 279)
Screenshot: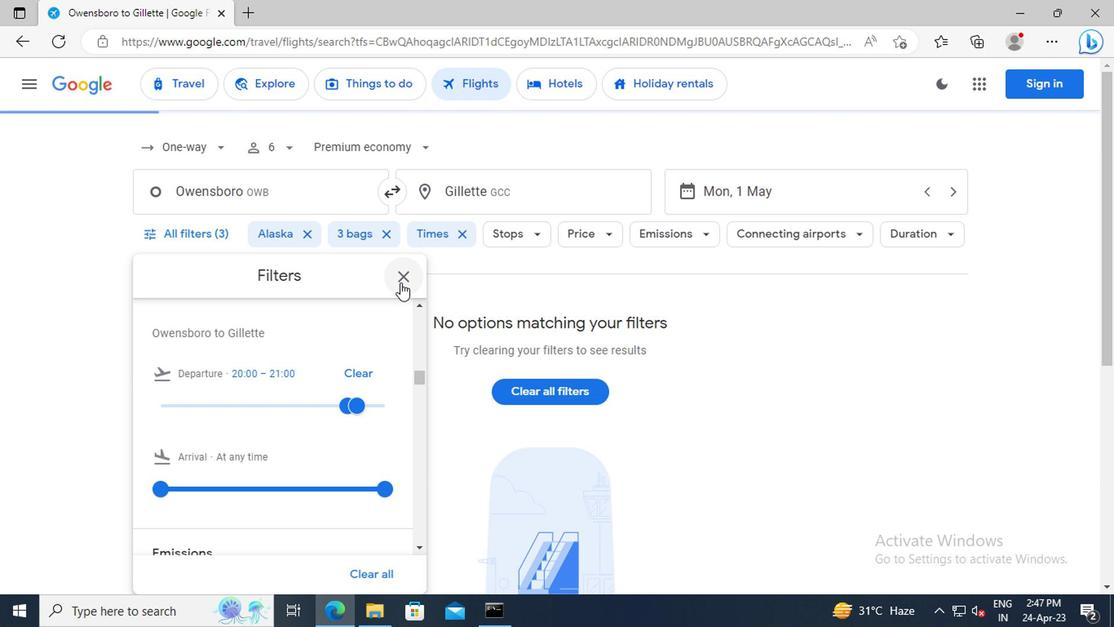
Action: Mouse pressed left at (398, 279)
Screenshot: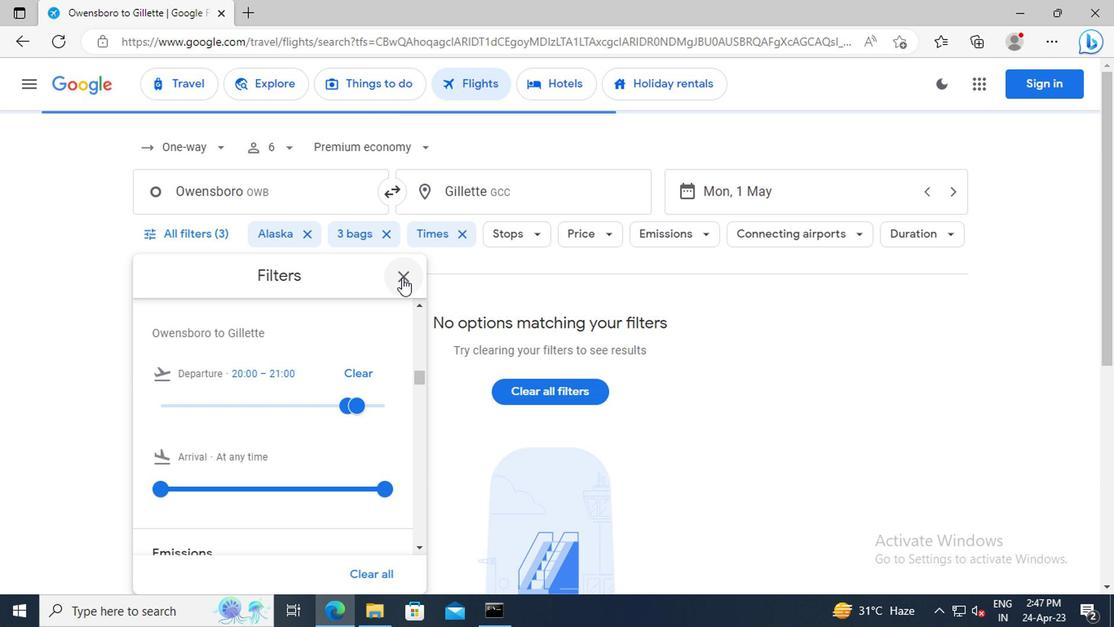 
